 Task: Put "Image A" in Towards-the ultimate Rush action in Action Trailer
Action: Mouse pressed left at (158, 72)
Screenshot: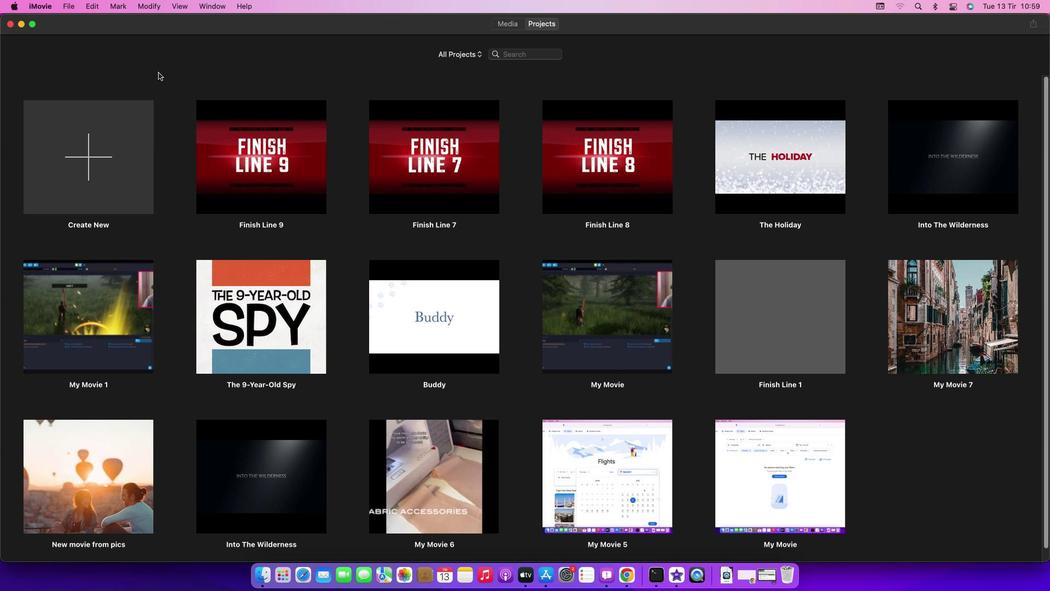 
Action: Mouse moved to (70, 8)
Screenshot: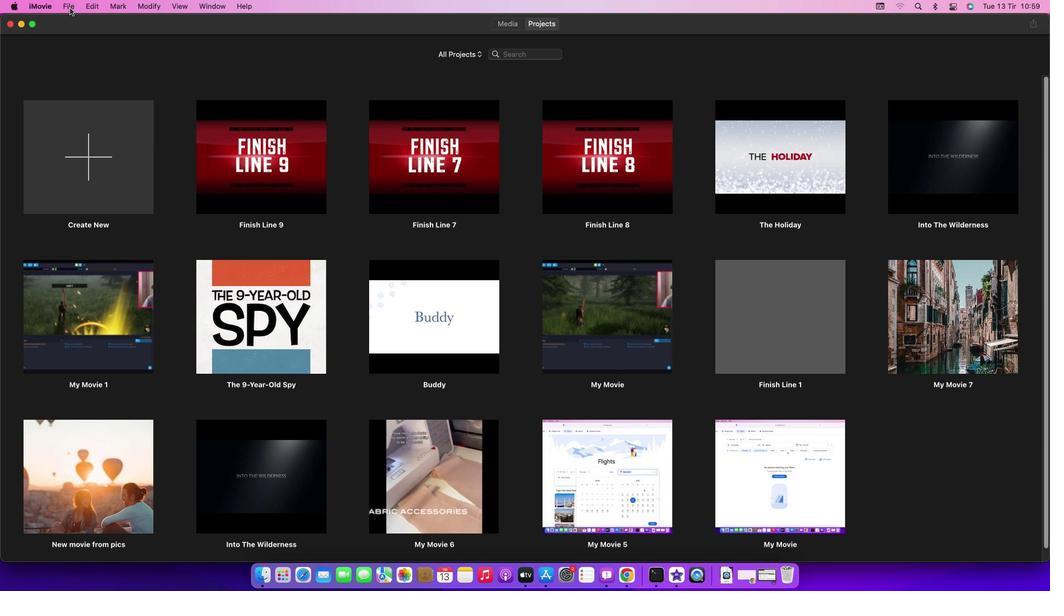 
Action: Mouse pressed left at (70, 8)
Screenshot: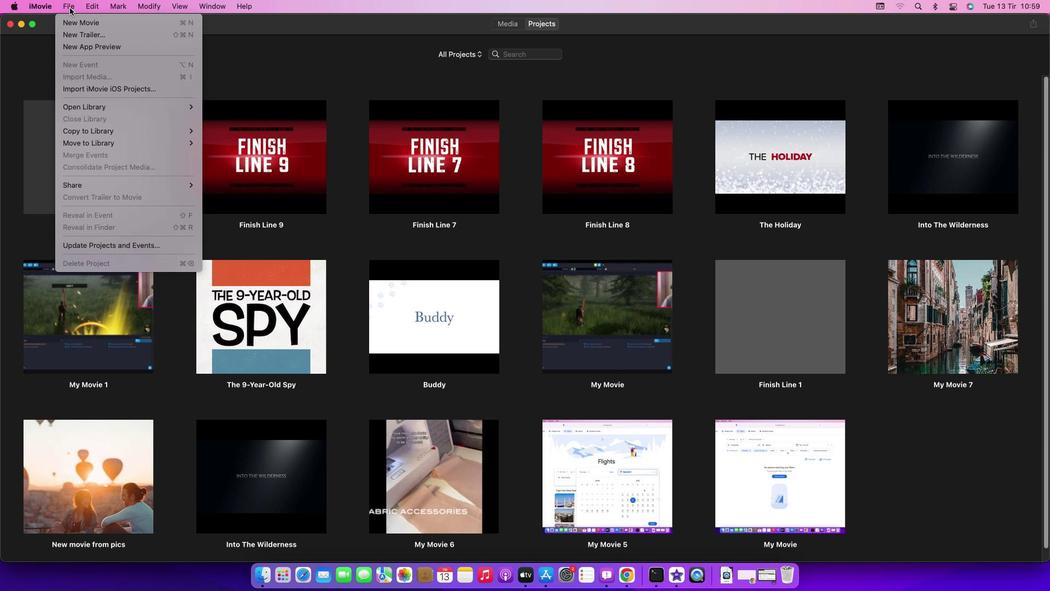 
Action: Mouse moved to (85, 32)
Screenshot: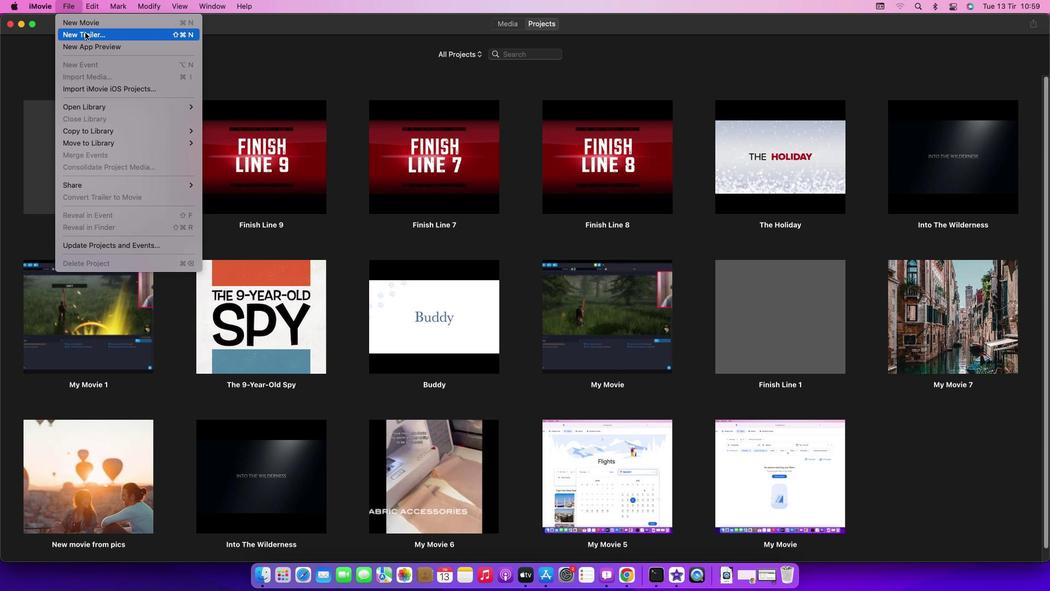 
Action: Mouse pressed left at (85, 32)
Screenshot: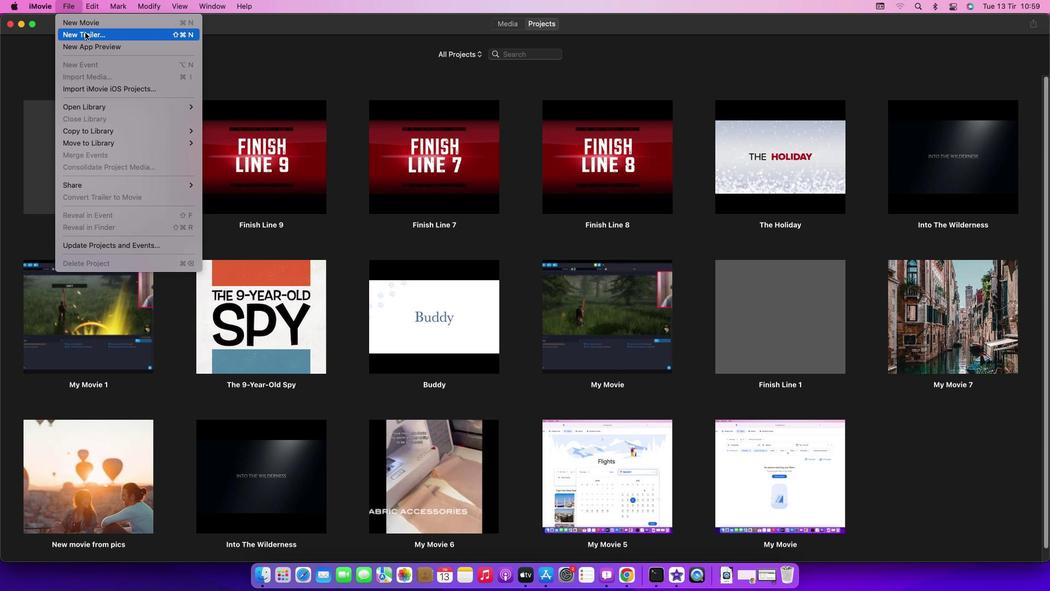 
Action: Mouse moved to (636, 311)
Screenshot: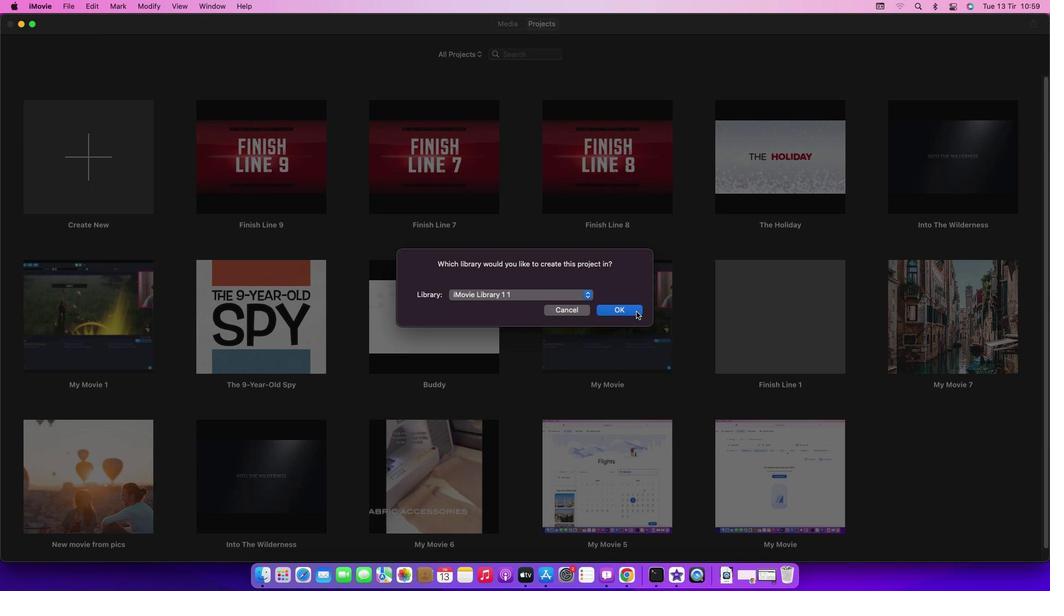 
Action: Mouse pressed left at (636, 311)
Screenshot: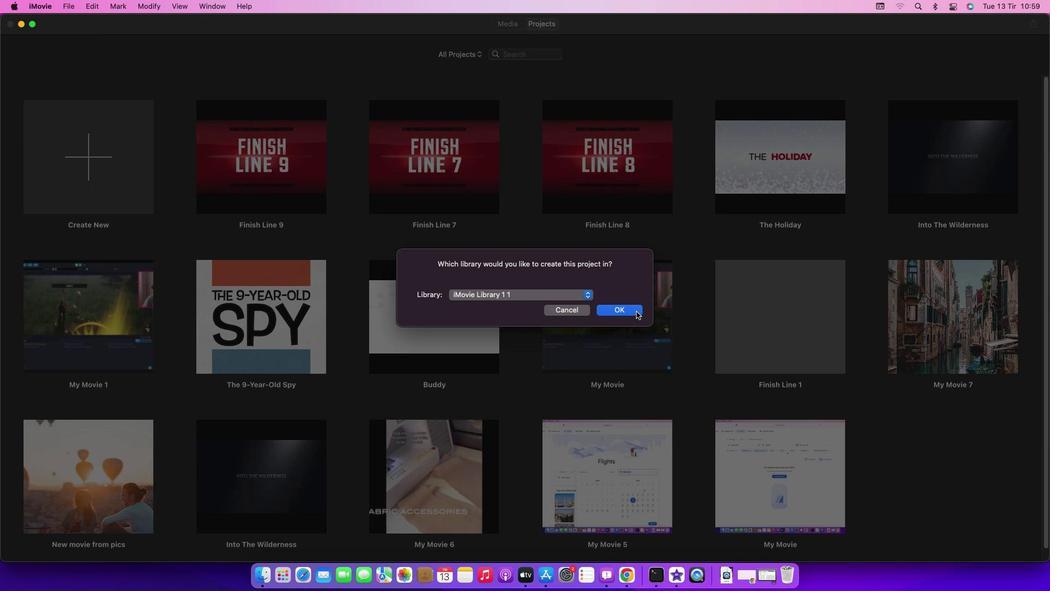 
Action: Mouse moved to (265, 185)
Screenshot: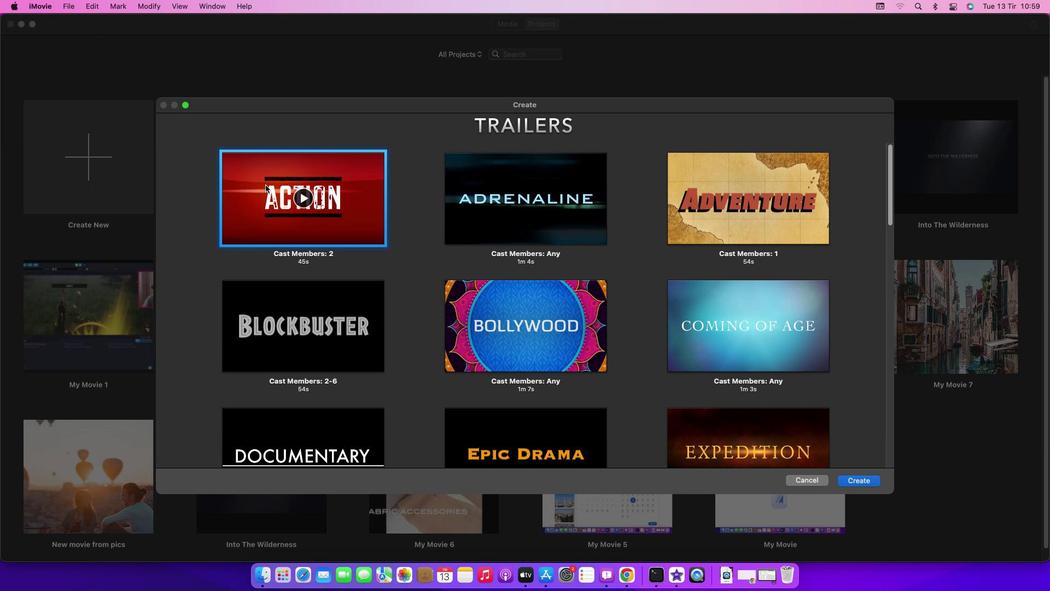 
Action: Mouse pressed left at (265, 185)
Screenshot: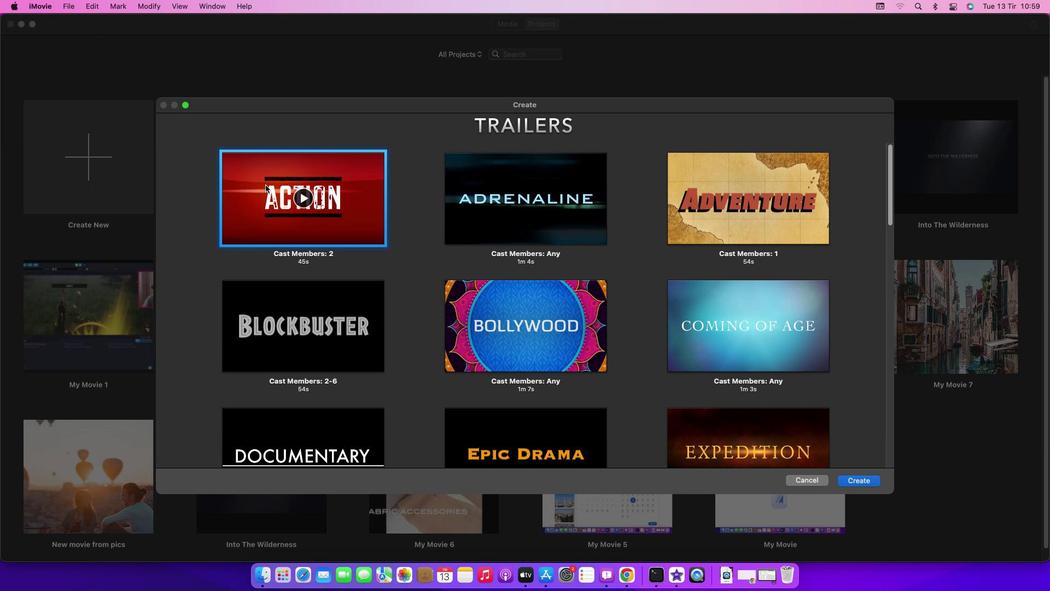 
Action: Mouse moved to (867, 478)
Screenshot: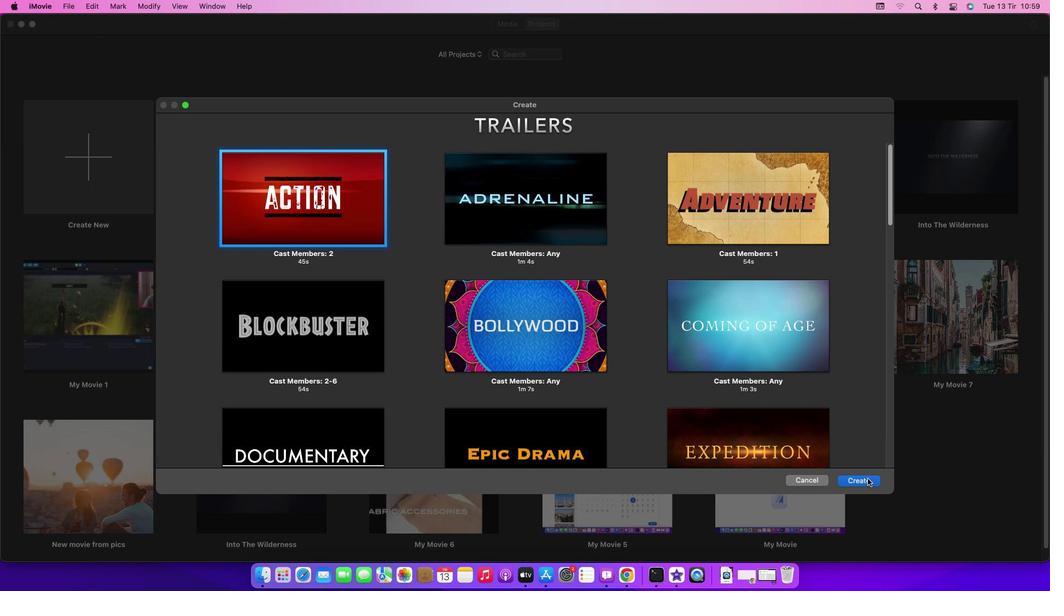 
Action: Mouse pressed left at (867, 478)
Screenshot: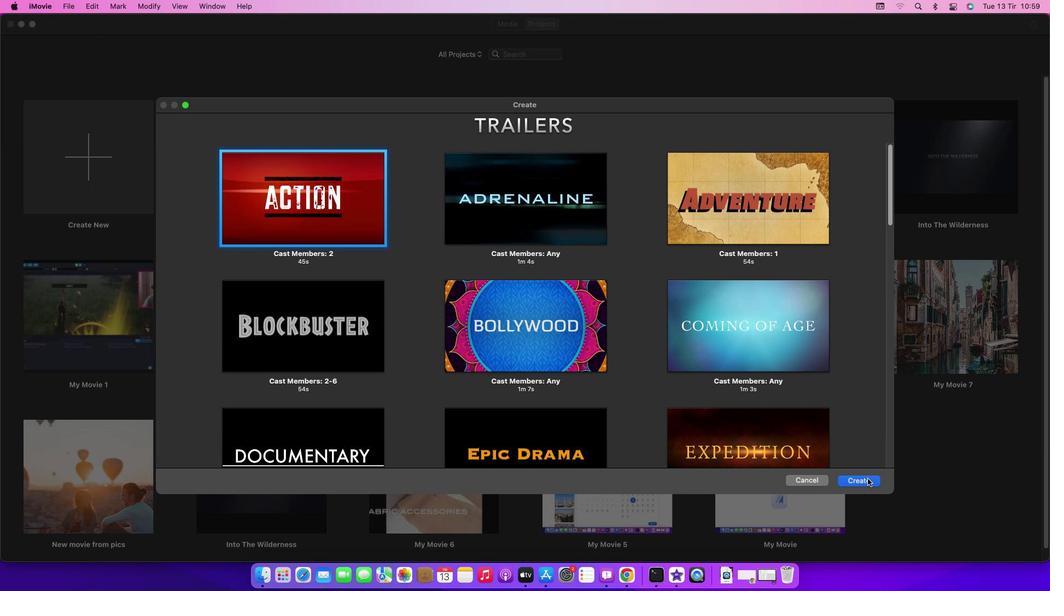 
Action: Mouse moved to (515, 327)
Screenshot: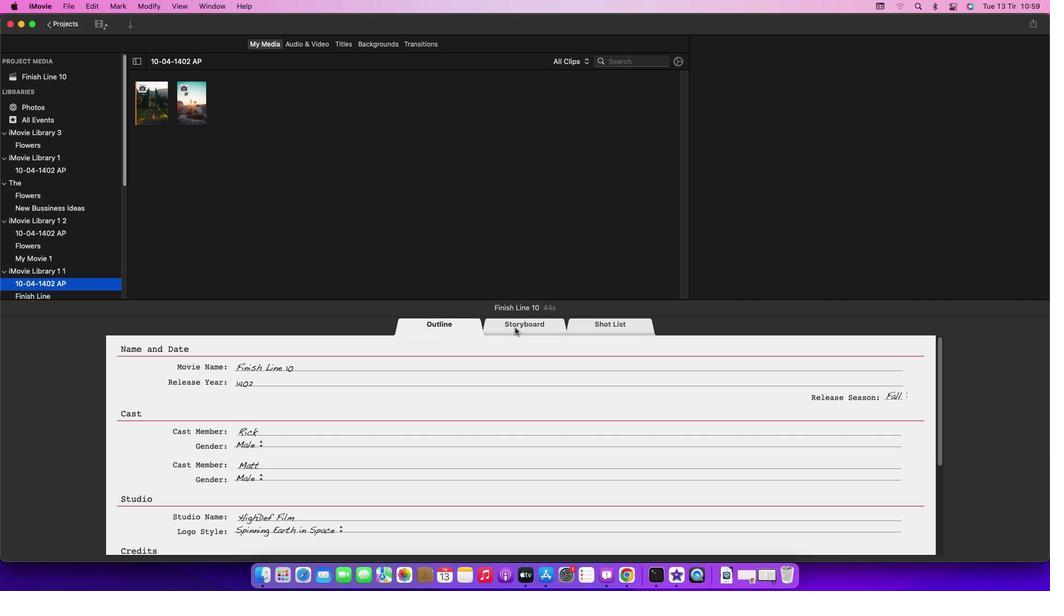 
Action: Mouse pressed left at (515, 327)
Screenshot: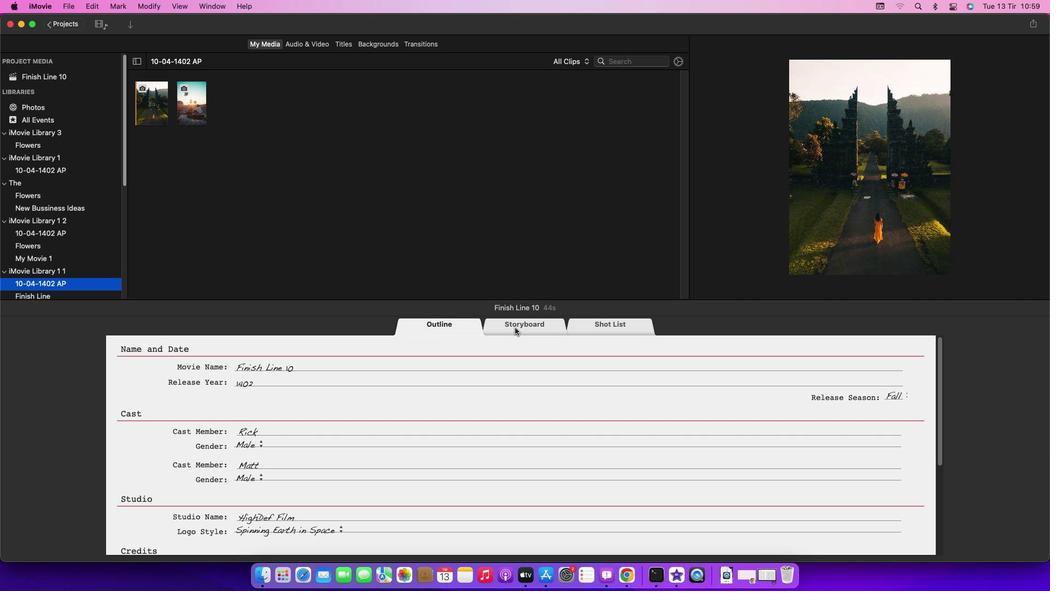 
Action: Mouse moved to (345, 442)
Screenshot: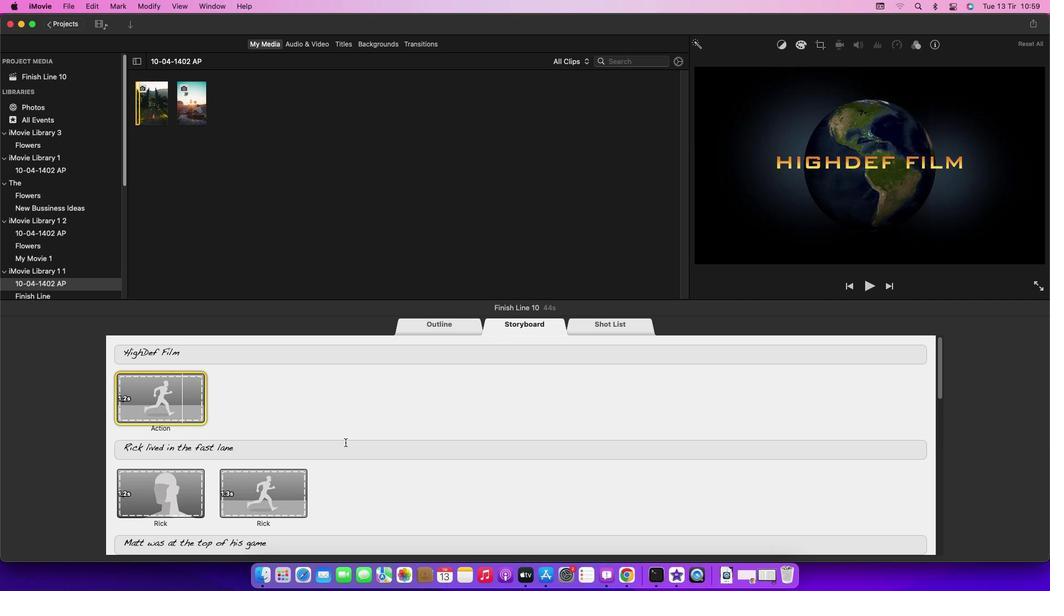 
Action: Mouse scrolled (345, 442) with delta (0, 0)
Screenshot: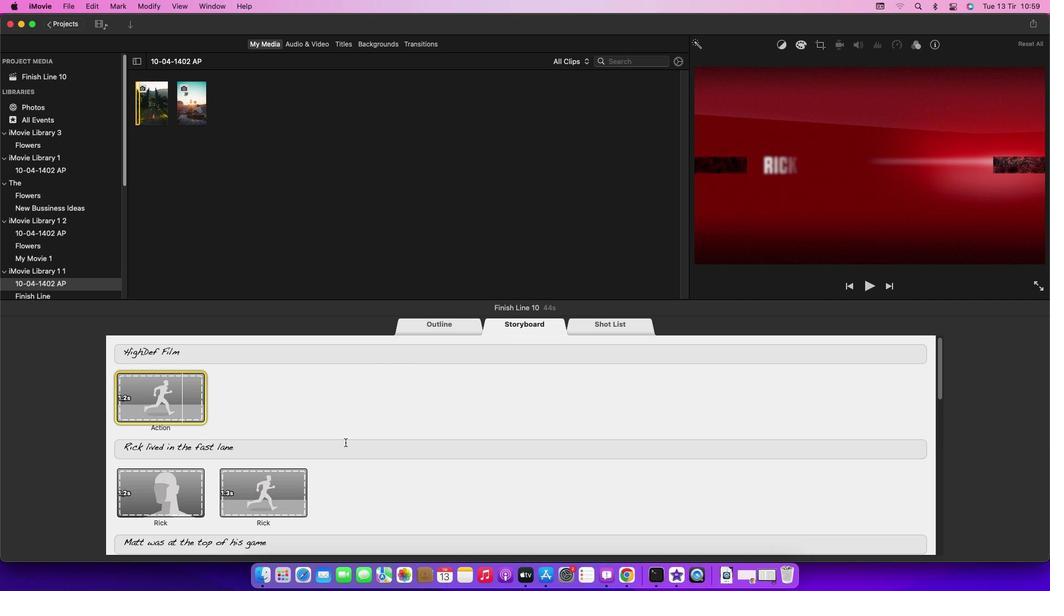 
Action: Mouse scrolled (345, 442) with delta (0, 0)
Screenshot: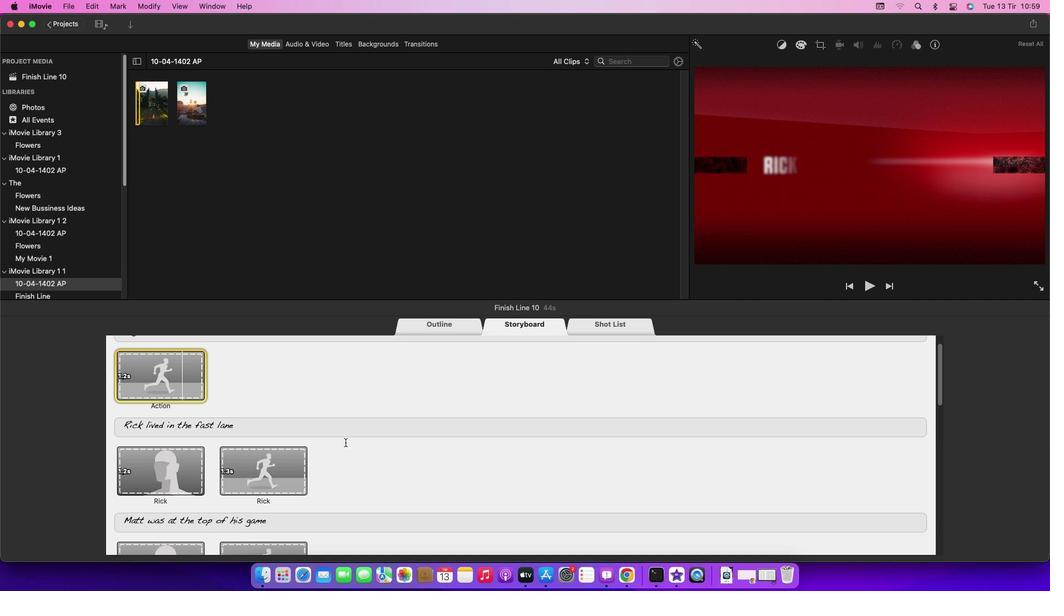 
Action: Mouse scrolled (345, 442) with delta (0, -1)
Screenshot: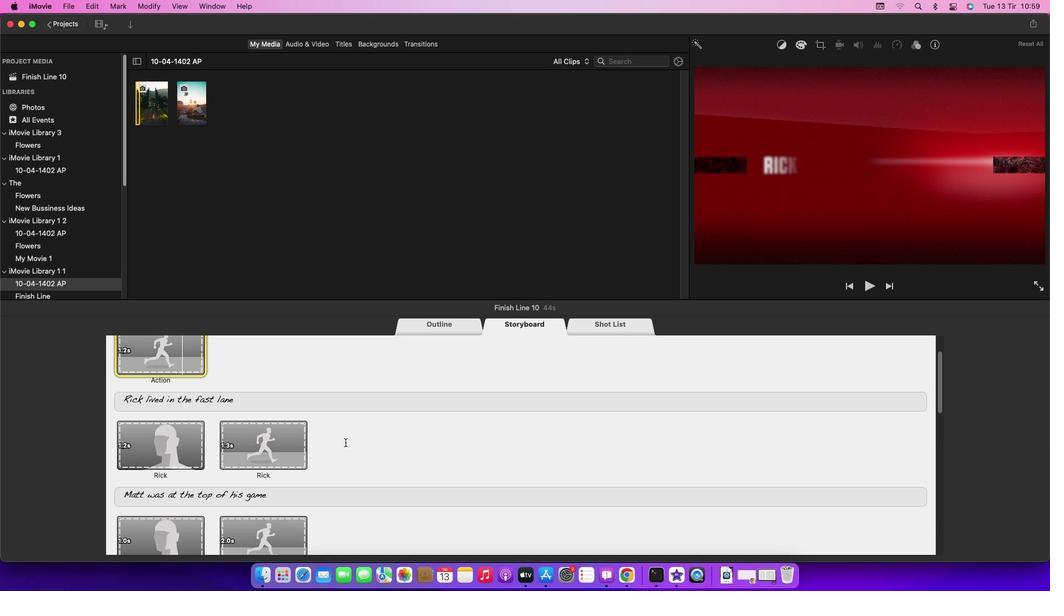 
Action: Mouse scrolled (345, 442) with delta (0, -2)
Screenshot: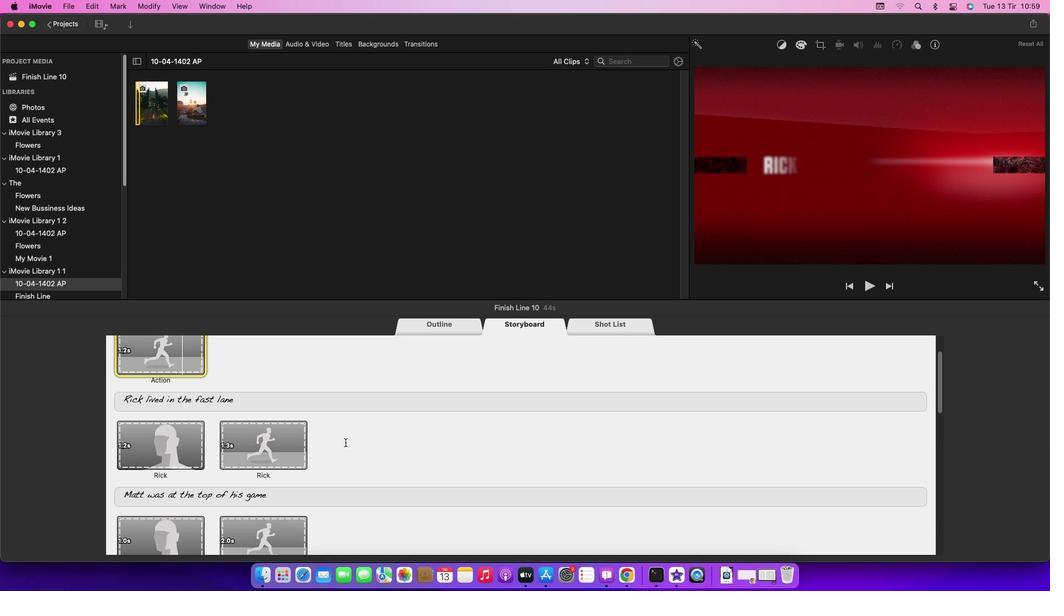 
Action: Mouse scrolled (345, 442) with delta (0, -2)
Screenshot: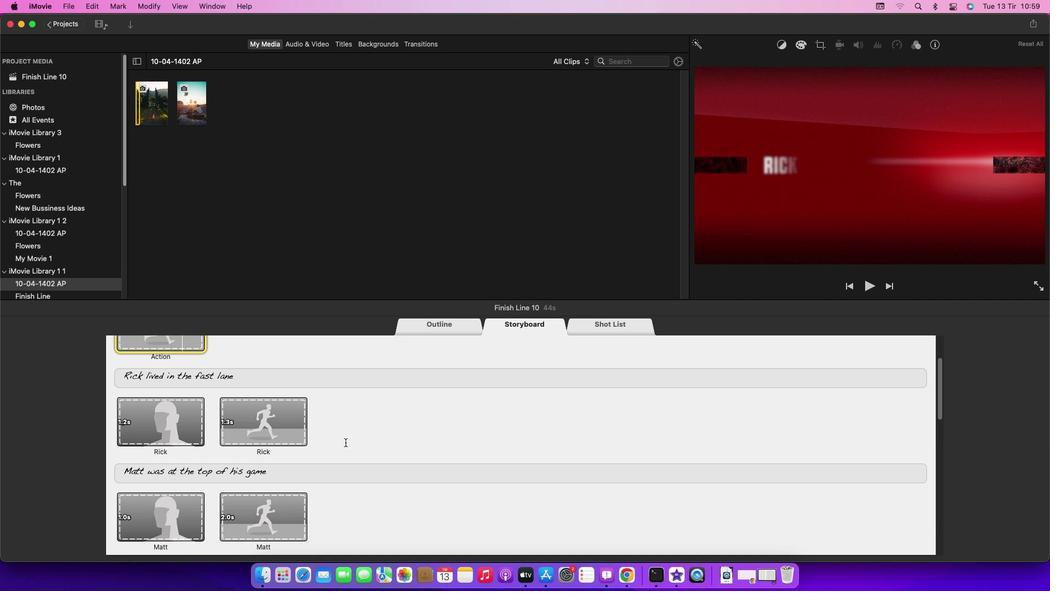 
Action: Mouse scrolled (345, 442) with delta (0, 0)
Screenshot: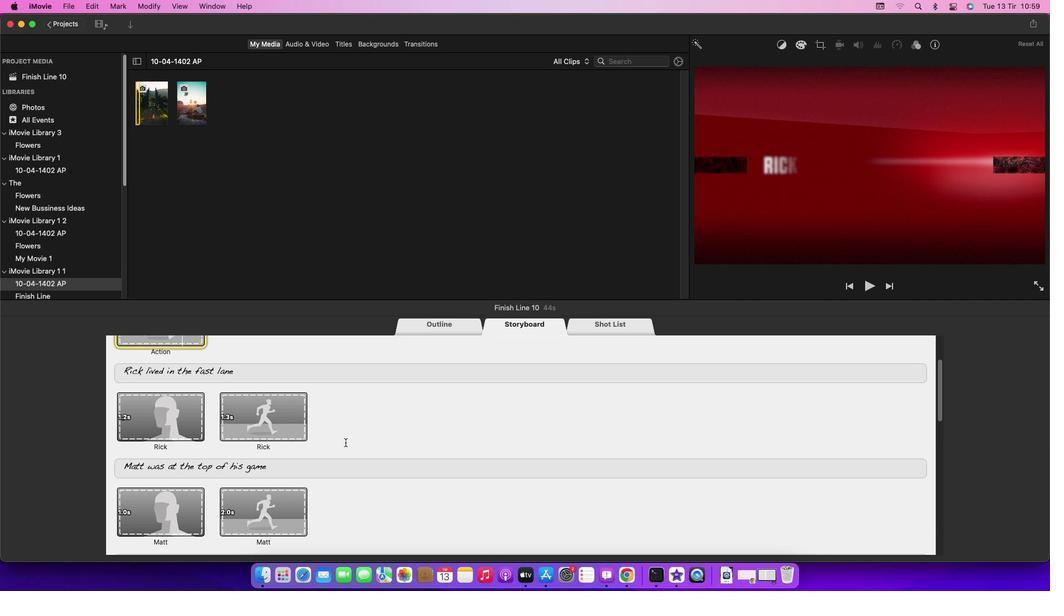 
Action: Mouse scrolled (345, 442) with delta (0, 0)
Screenshot: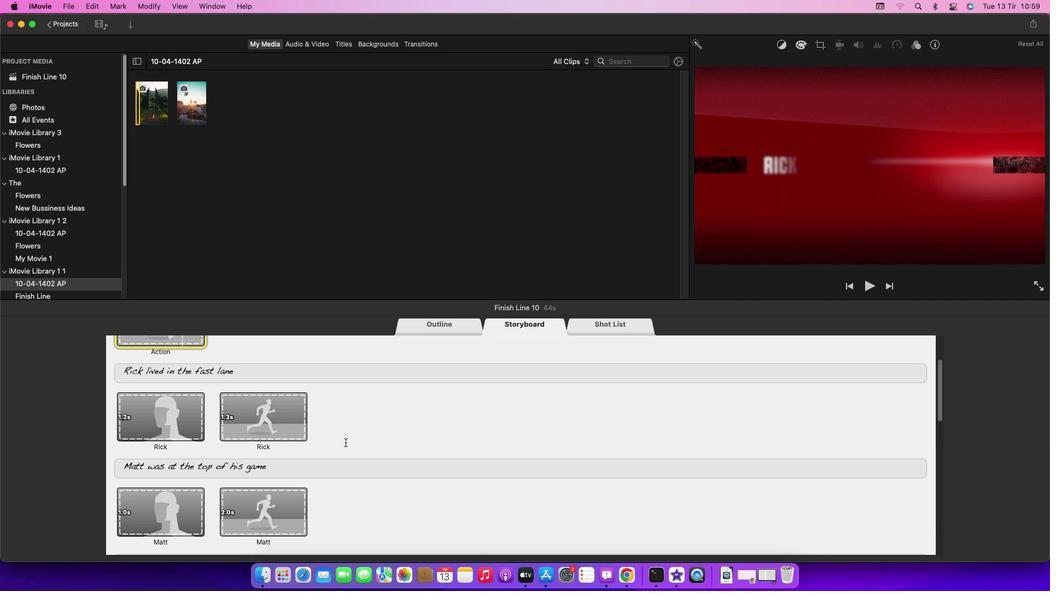 
Action: Mouse scrolled (345, 442) with delta (0, -1)
Screenshot: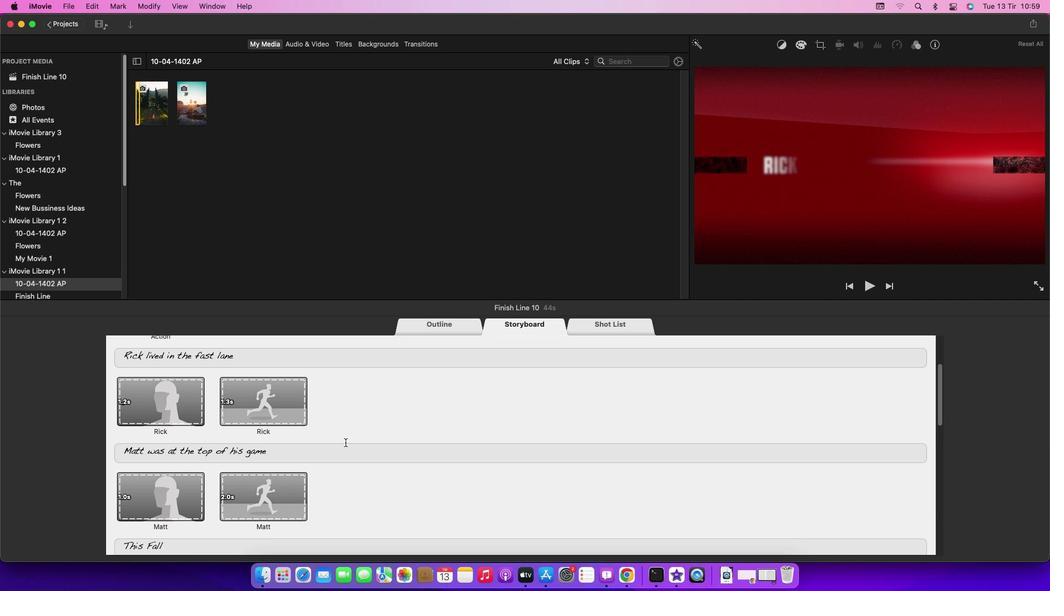 
Action: Mouse scrolled (345, 442) with delta (0, -2)
Screenshot: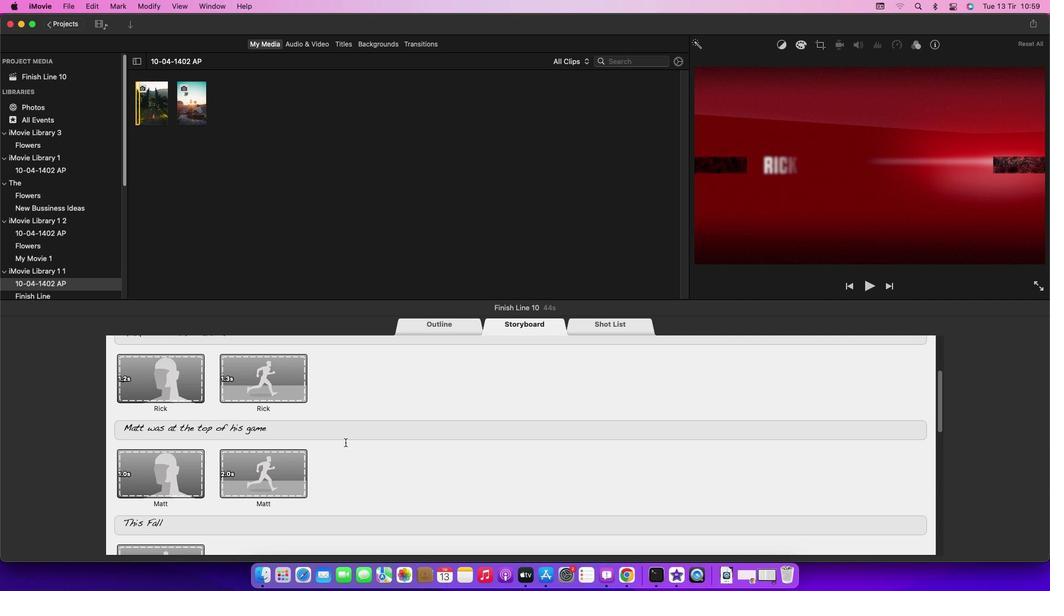 
Action: Mouse scrolled (345, 442) with delta (0, 0)
Screenshot: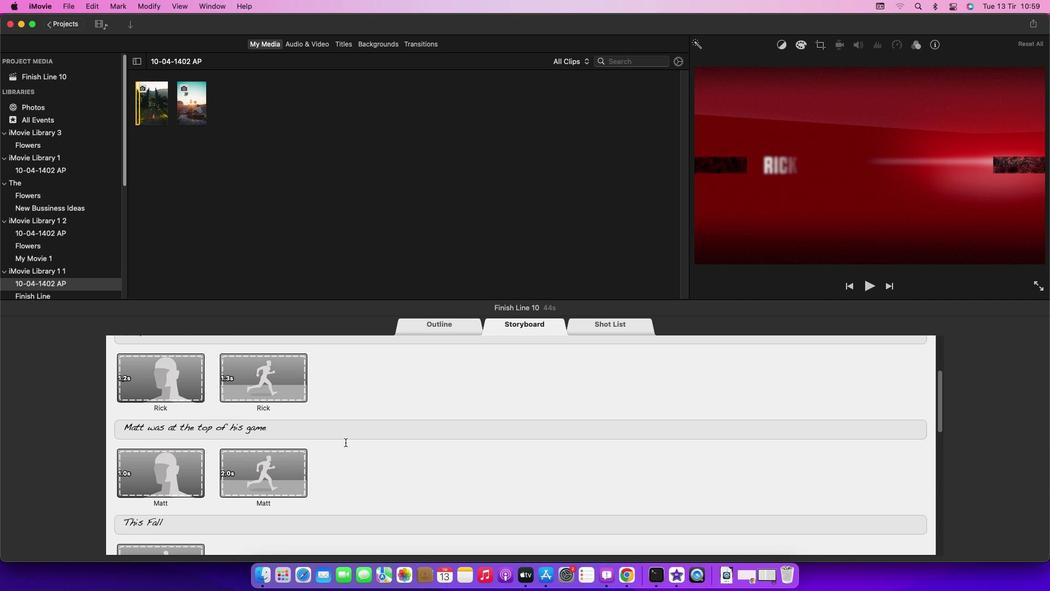 
Action: Mouse scrolled (345, 442) with delta (0, 0)
Screenshot: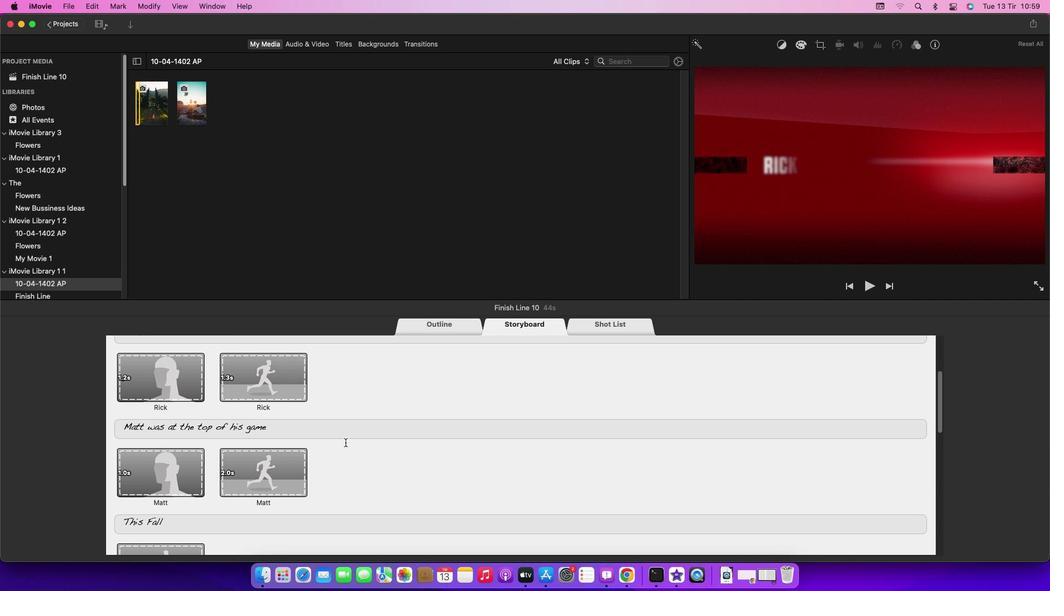 
Action: Mouse scrolled (345, 442) with delta (0, 0)
Screenshot: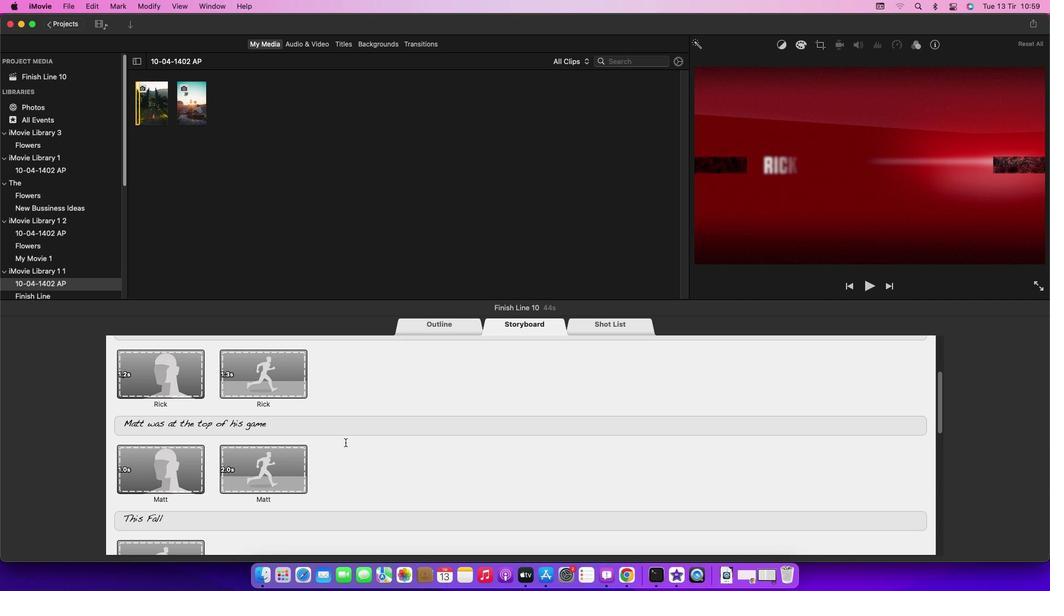 
Action: Mouse scrolled (345, 442) with delta (0, 0)
Screenshot: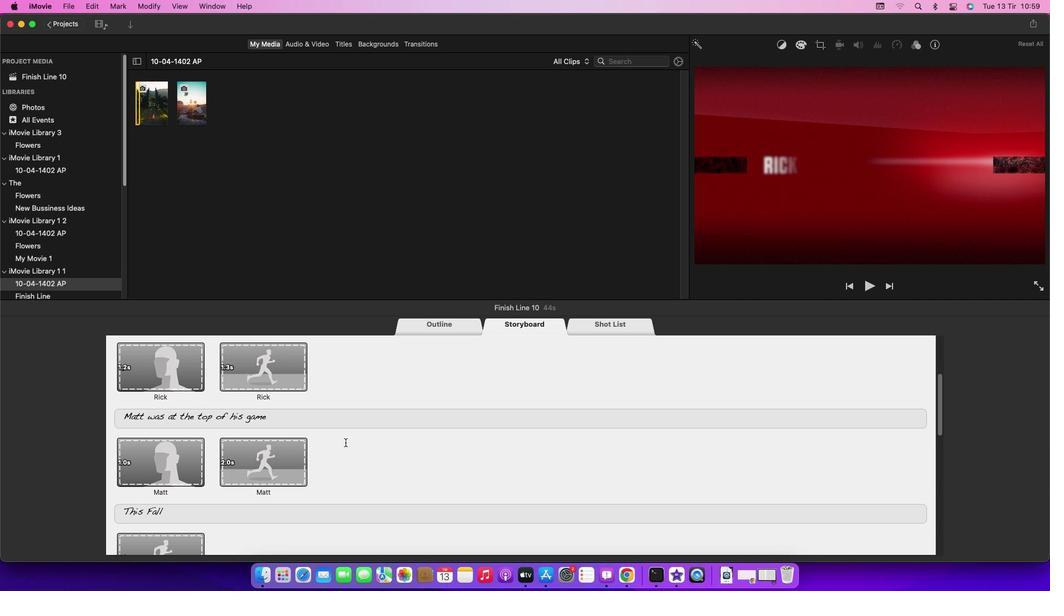 
Action: Mouse scrolled (345, 442) with delta (0, -1)
Screenshot: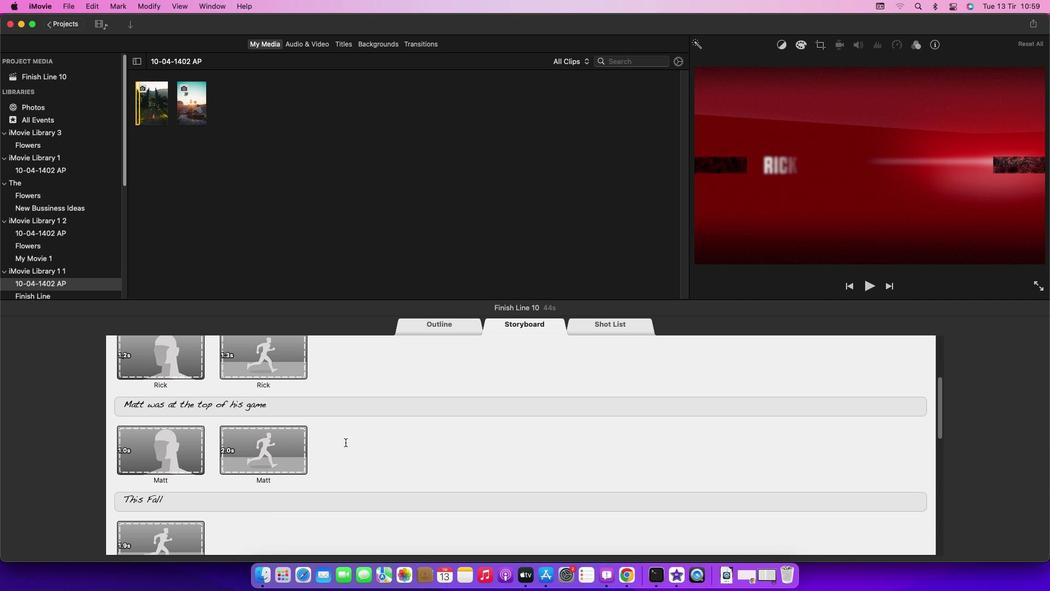 
Action: Mouse scrolled (345, 442) with delta (0, 0)
Screenshot: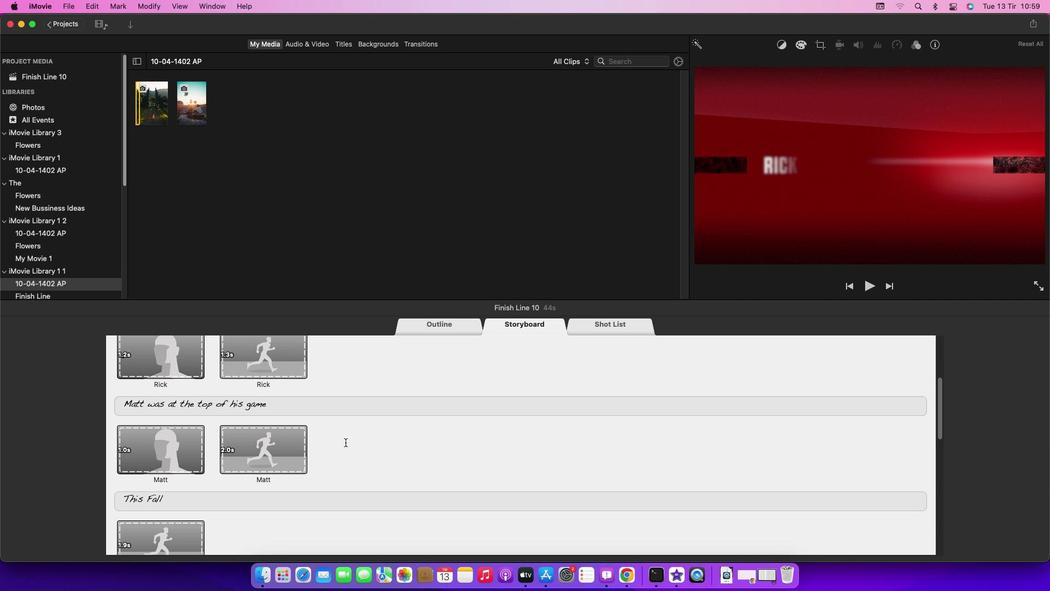 
Action: Mouse scrolled (345, 442) with delta (0, 0)
Screenshot: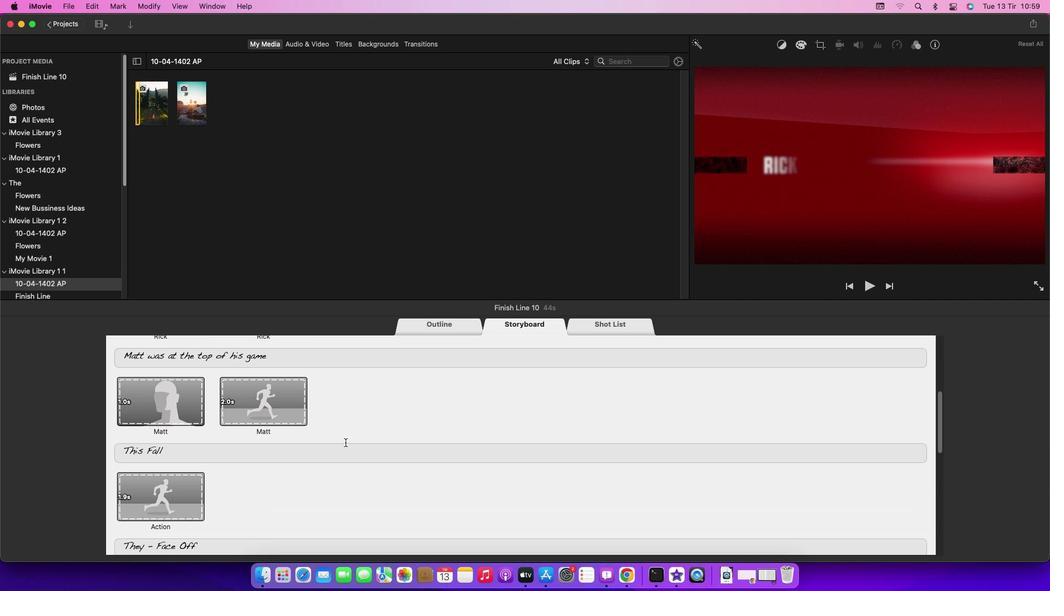 
Action: Mouse scrolled (345, 442) with delta (0, -1)
Screenshot: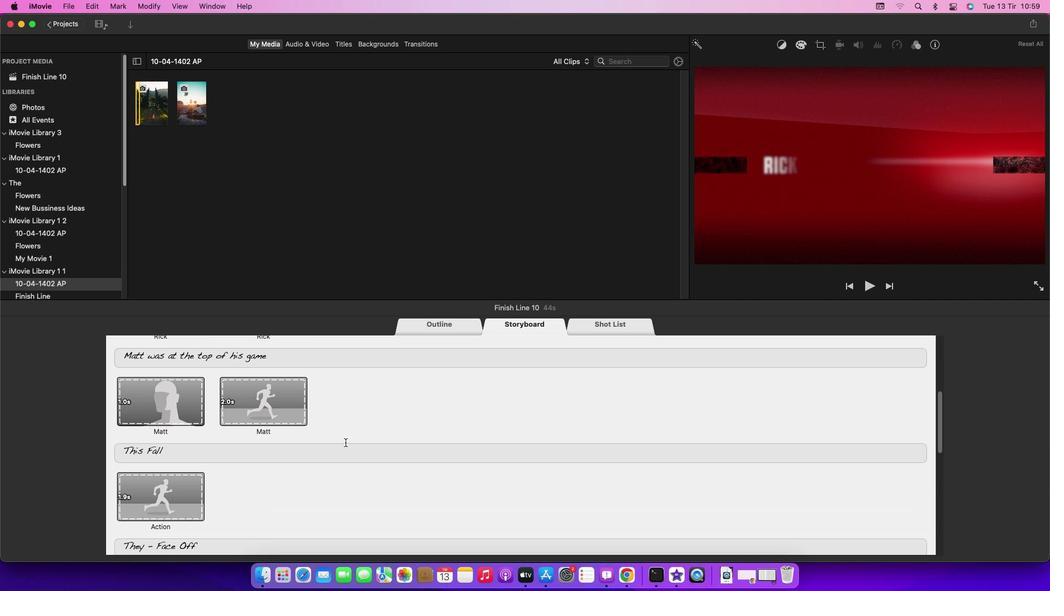 
Action: Mouse scrolled (345, 442) with delta (0, -2)
Screenshot: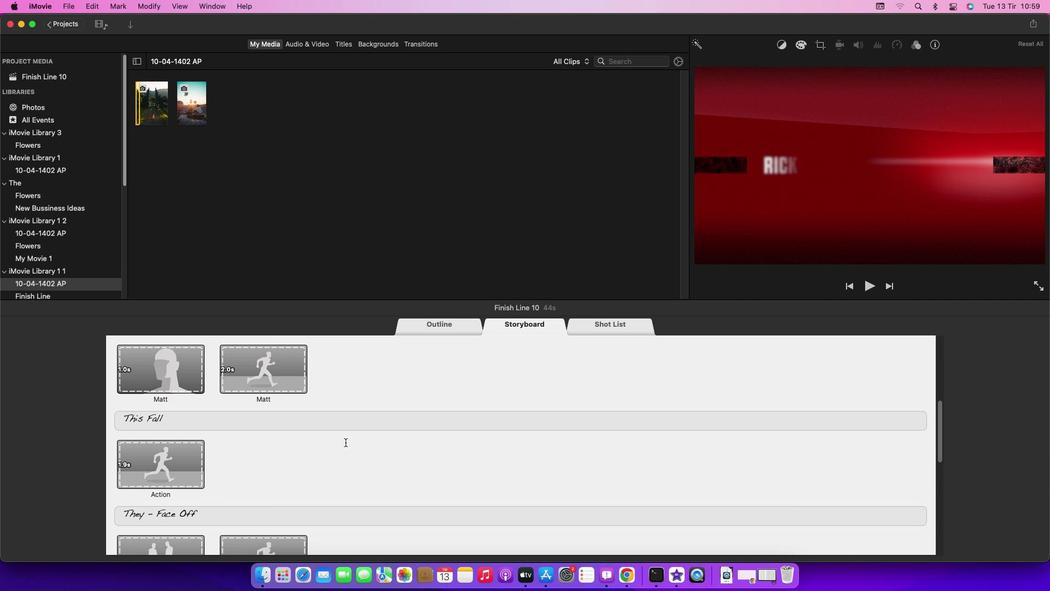 
Action: Mouse scrolled (345, 442) with delta (0, -2)
Screenshot: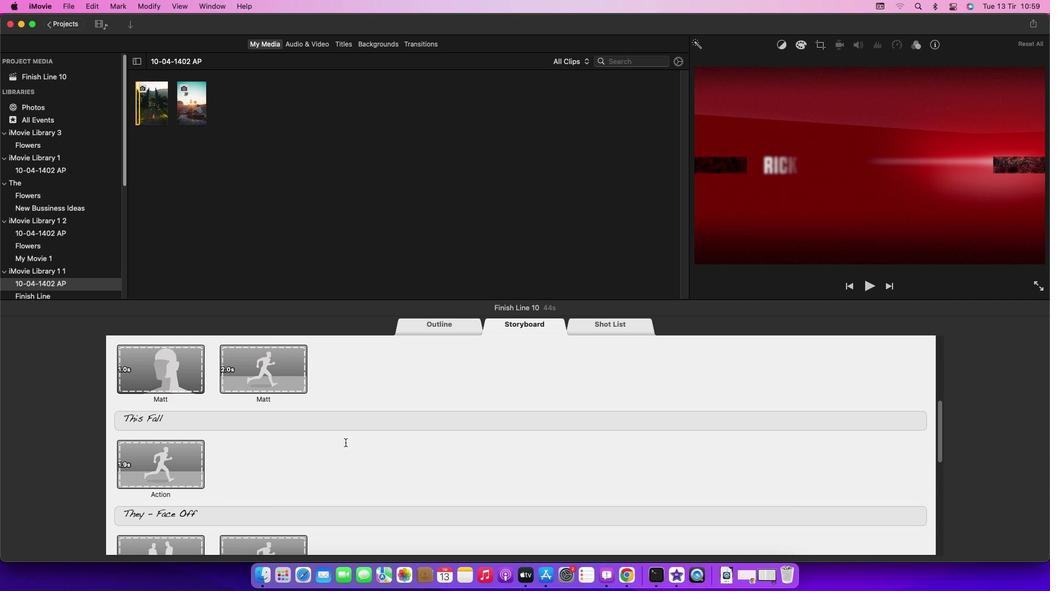 
Action: Mouse scrolled (345, 442) with delta (0, 0)
Screenshot: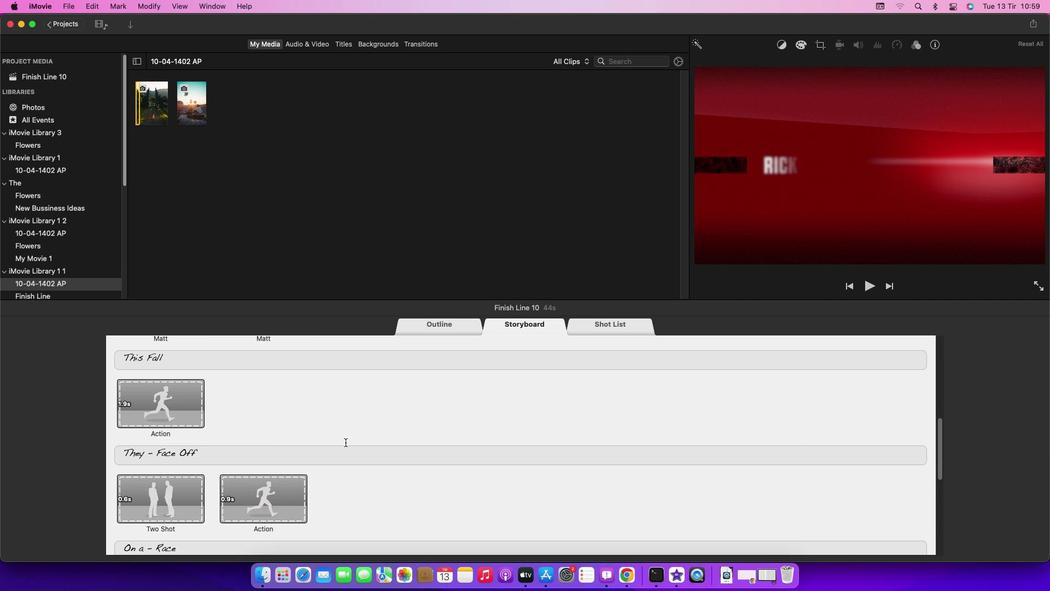 
Action: Mouse scrolled (345, 442) with delta (0, 0)
Screenshot: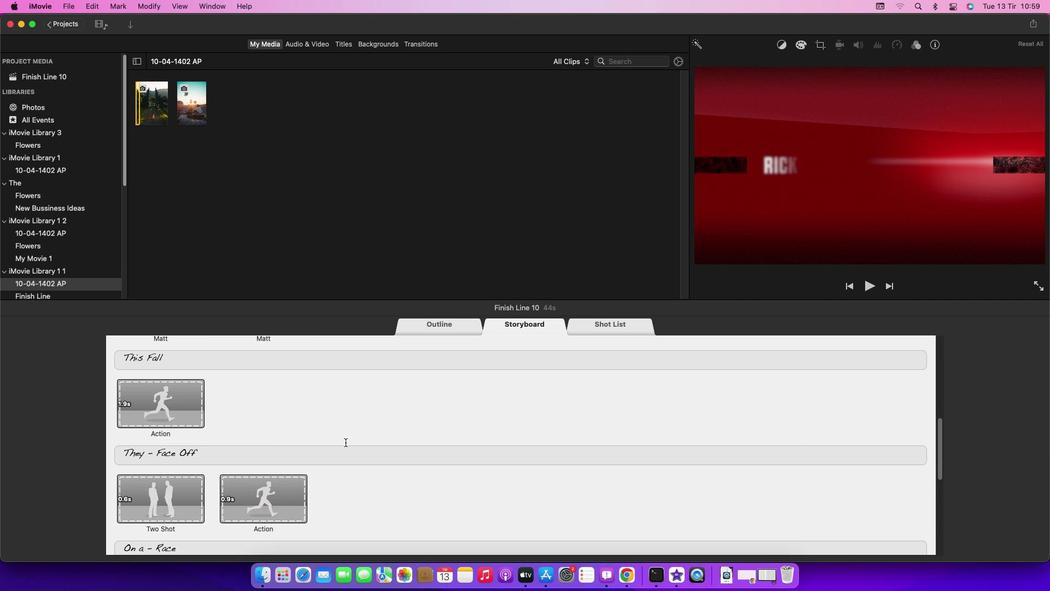 
Action: Mouse scrolled (345, 442) with delta (0, -2)
Screenshot: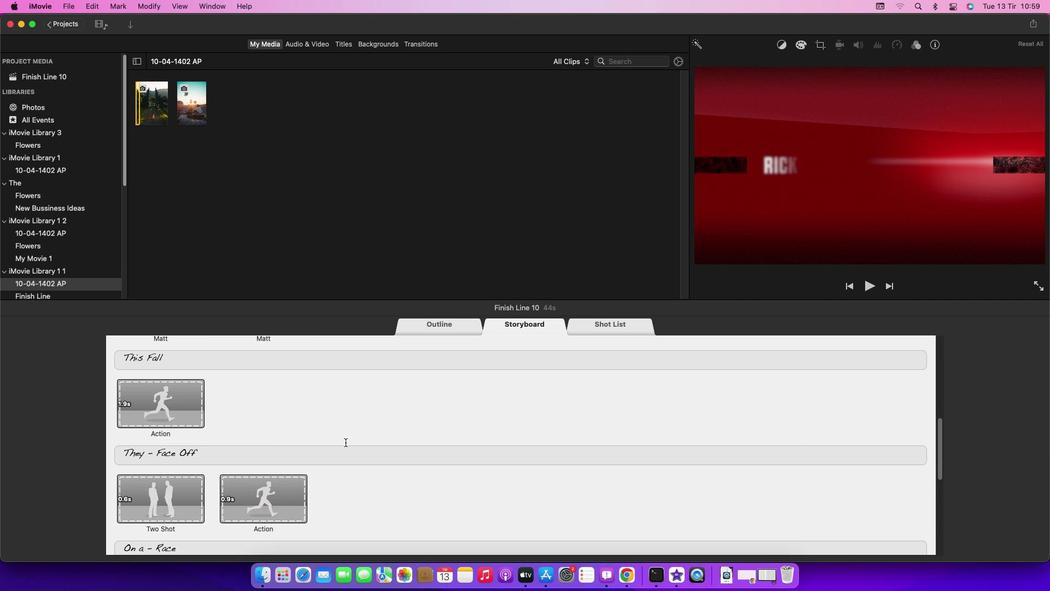 
Action: Mouse scrolled (345, 442) with delta (0, -2)
Screenshot: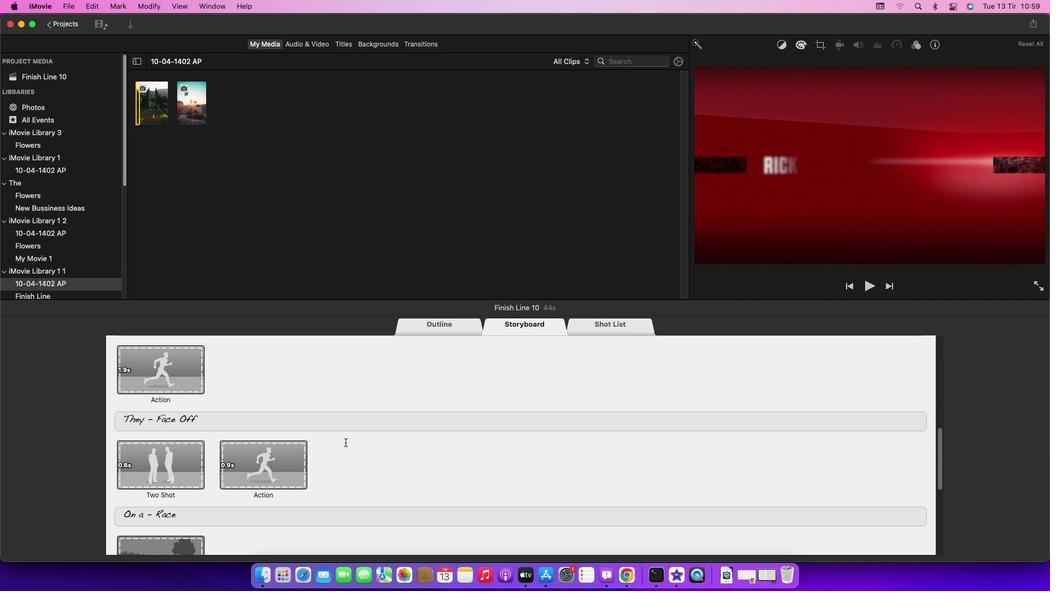 
Action: Mouse scrolled (345, 442) with delta (0, -3)
Screenshot: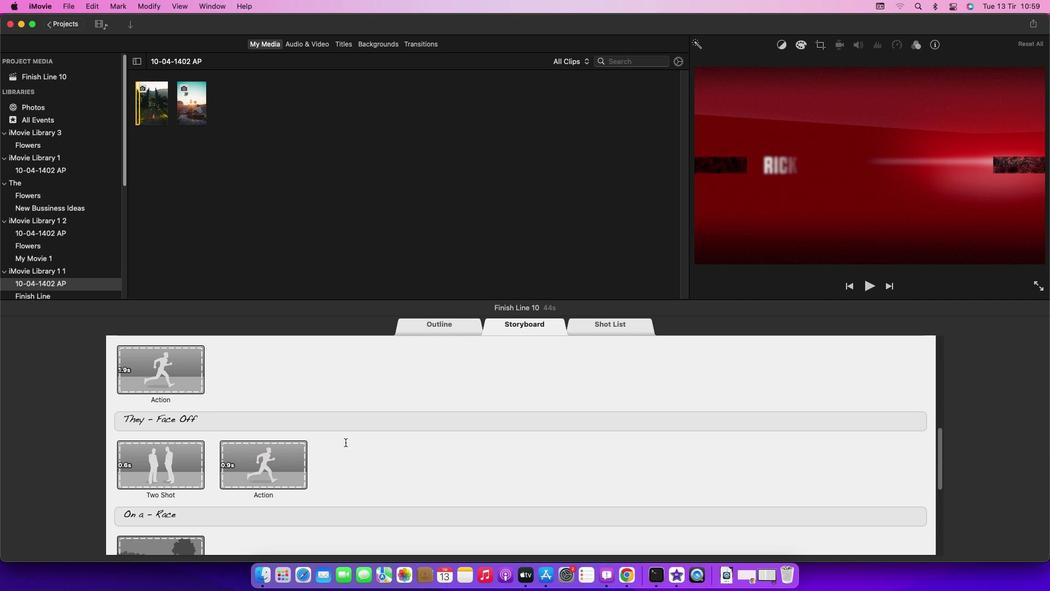 
Action: Mouse scrolled (345, 442) with delta (0, 0)
Screenshot: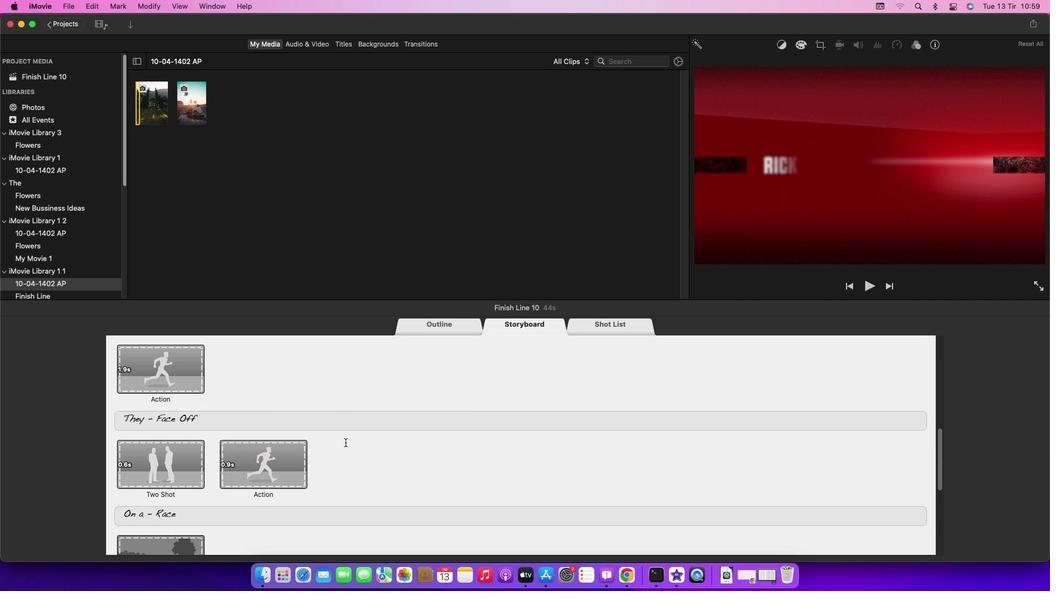 
Action: Mouse scrolled (345, 442) with delta (0, 0)
Screenshot: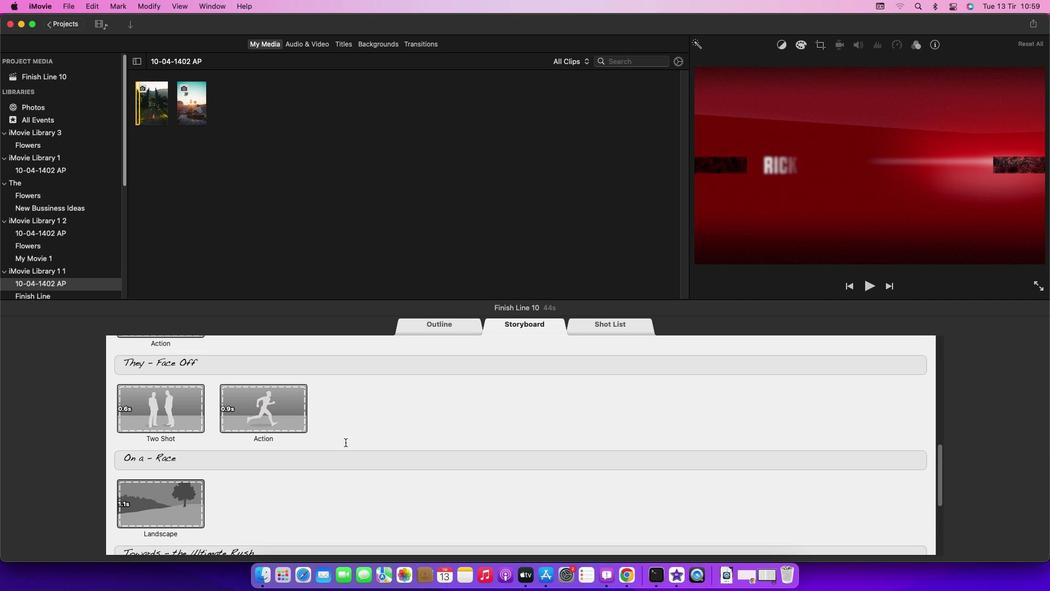 
Action: Mouse scrolled (345, 442) with delta (0, -1)
Screenshot: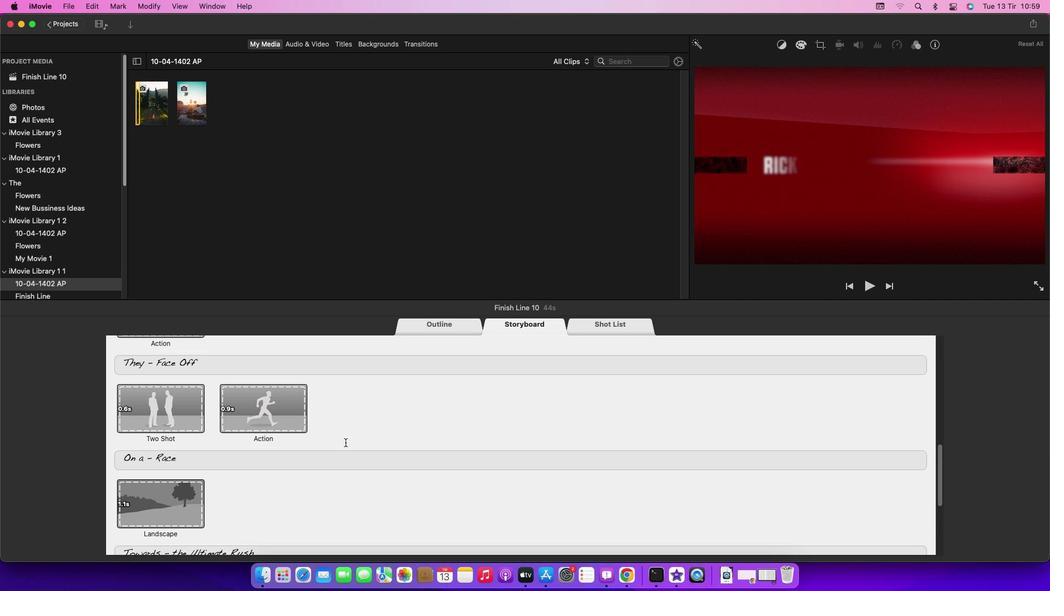 
Action: Mouse scrolled (345, 442) with delta (0, -2)
Screenshot: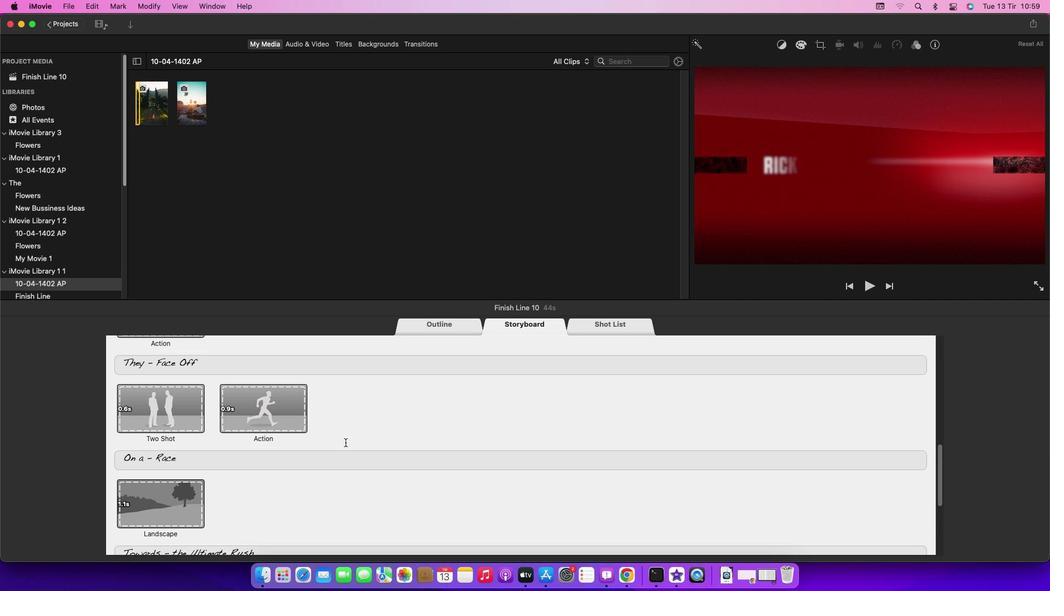 
Action: Mouse scrolled (345, 442) with delta (0, -3)
Screenshot: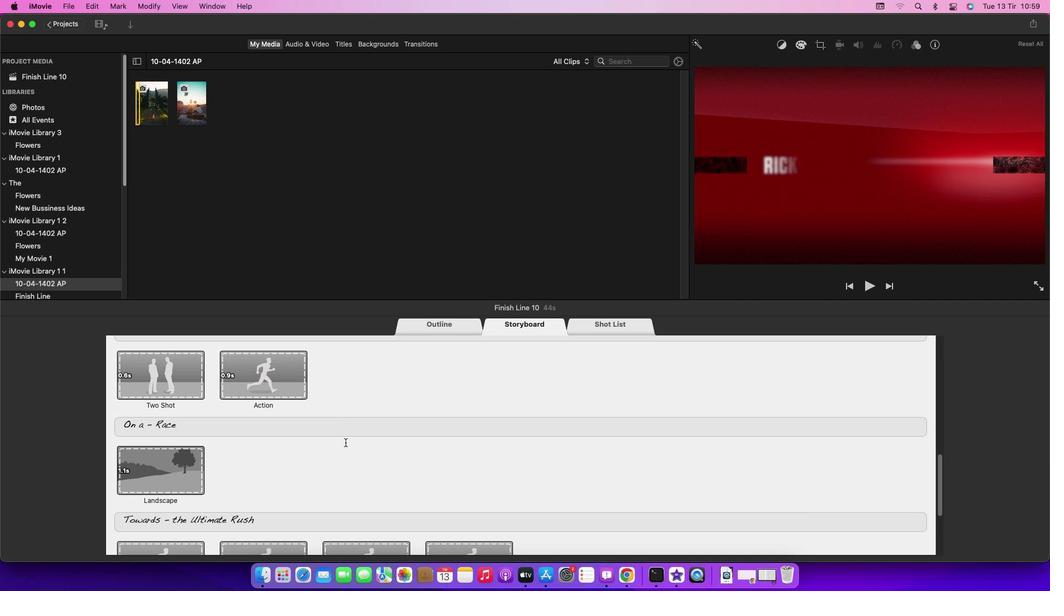 
Action: Mouse scrolled (345, 442) with delta (0, 0)
Screenshot: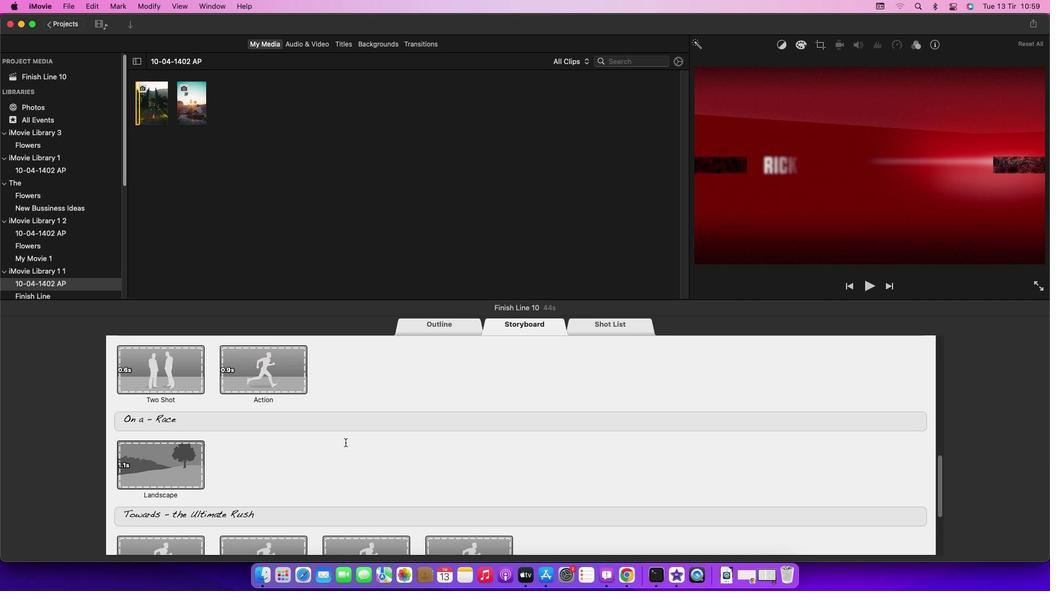 
Action: Mouse scrolled (345, 442) with delta (0, 0)
Screenshot: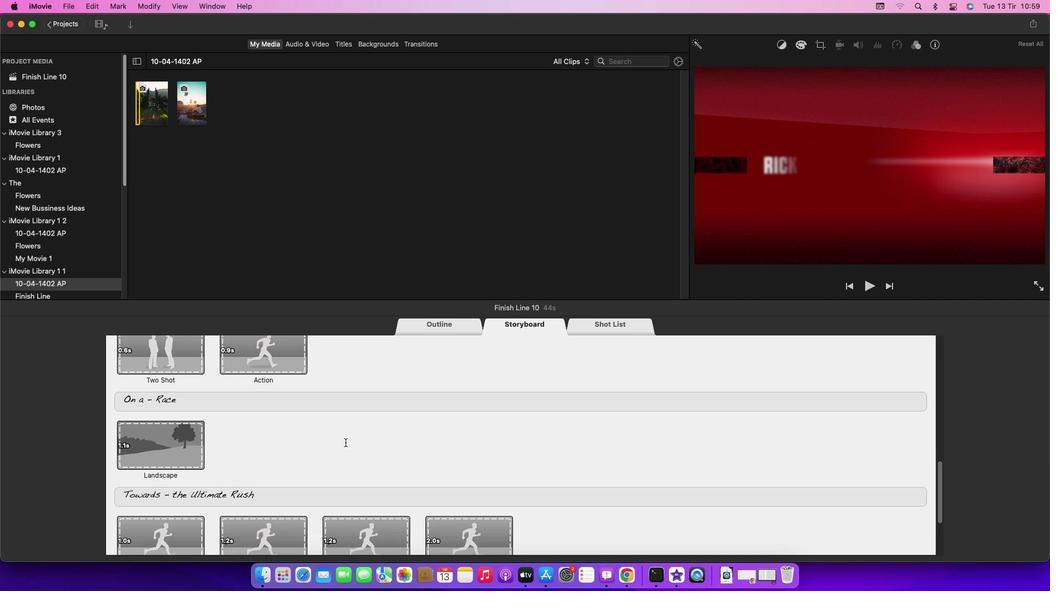 
Action: Mouse scrolled (345, 442) with delta (0, -1)
Screenshot: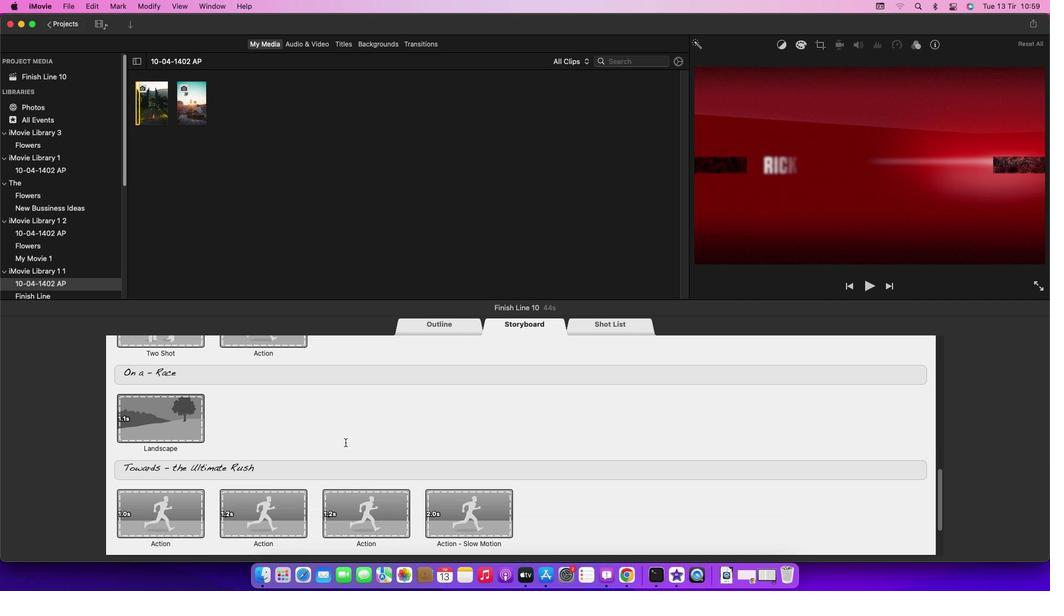 
Action: Mouse scrolled (345, 442) with delta (0, -2)
Screenshot: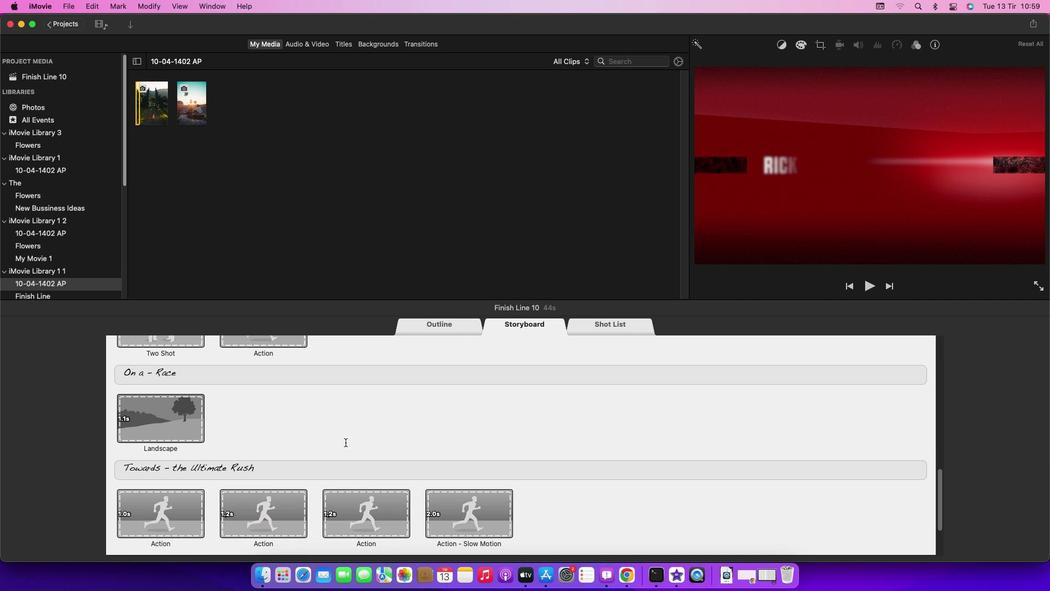 
Action: Mouse scrolled (345, 442) with delta (0, 0)
Screenshot: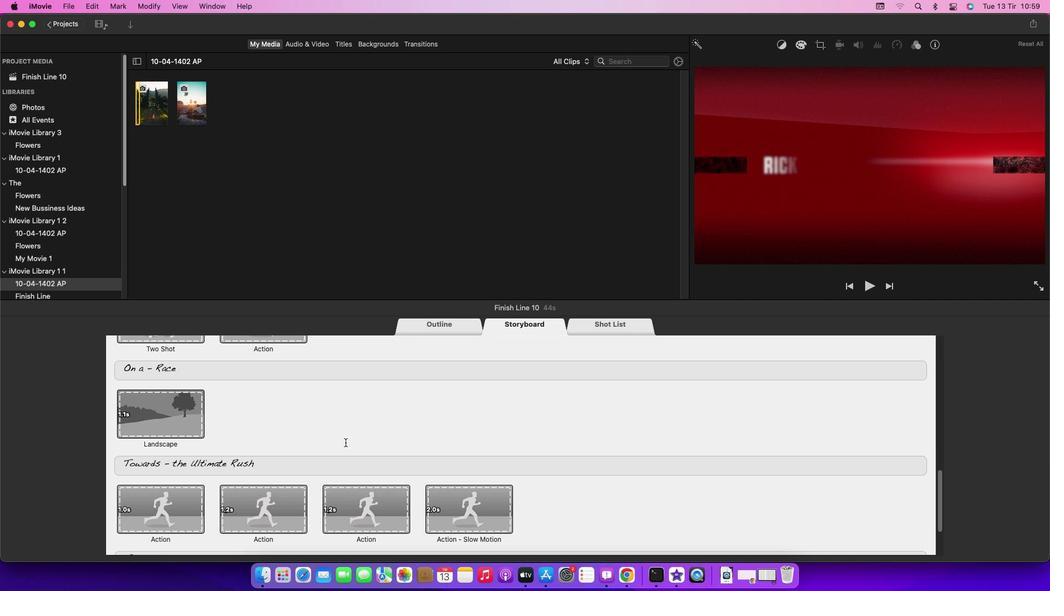 
Action: Mouse scrolled (345, 442) with delta (0, 0)
Screenshot: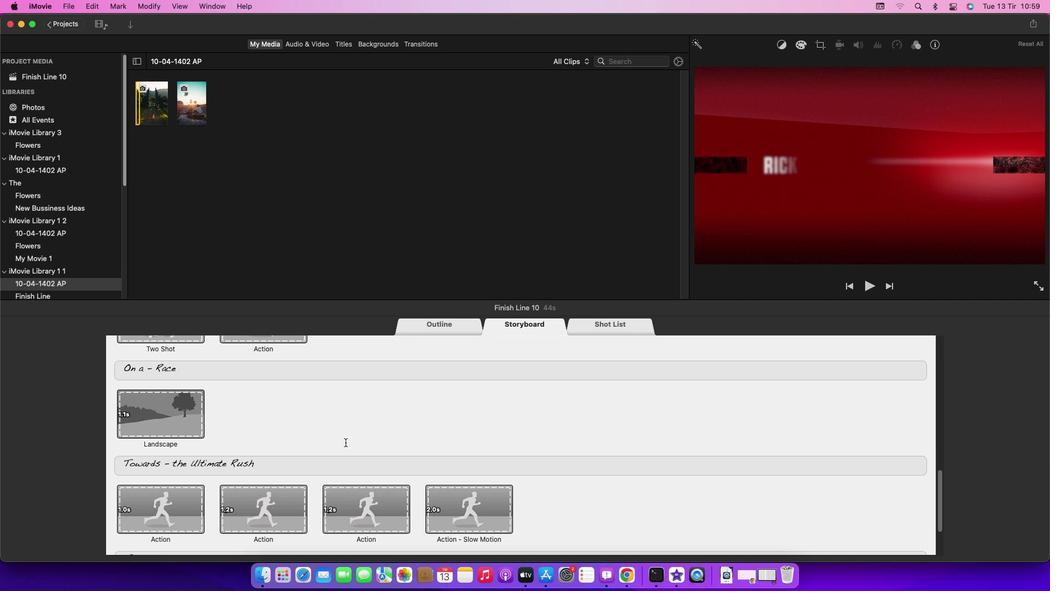 
Action: Mouse scrolled (345, 442) with delta (0, -1)
Screenshot: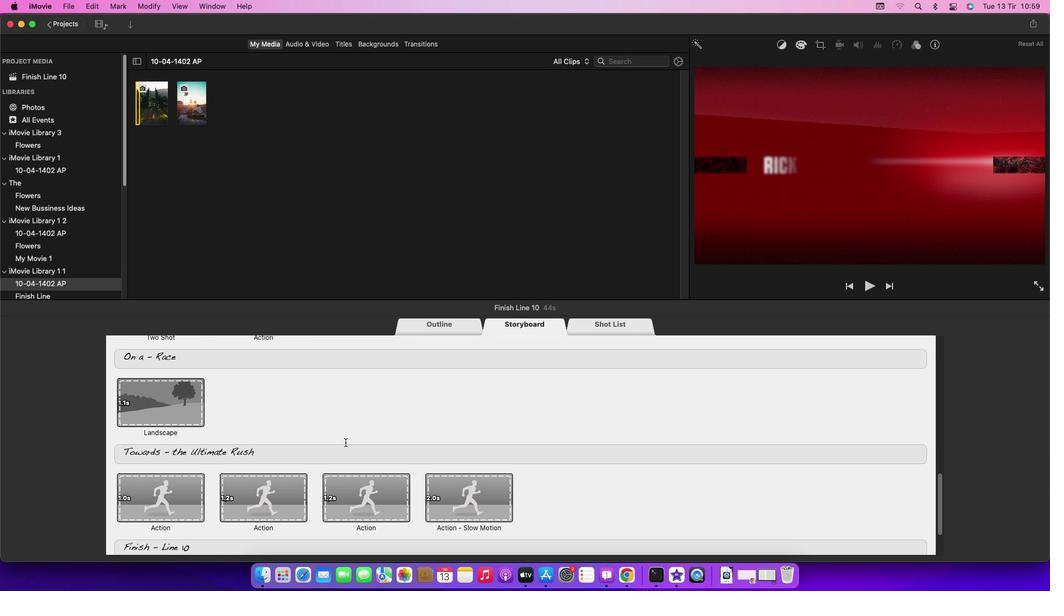 
Action: Mouse scrolled (345, 442) with delta (0, -1)
Screenshot: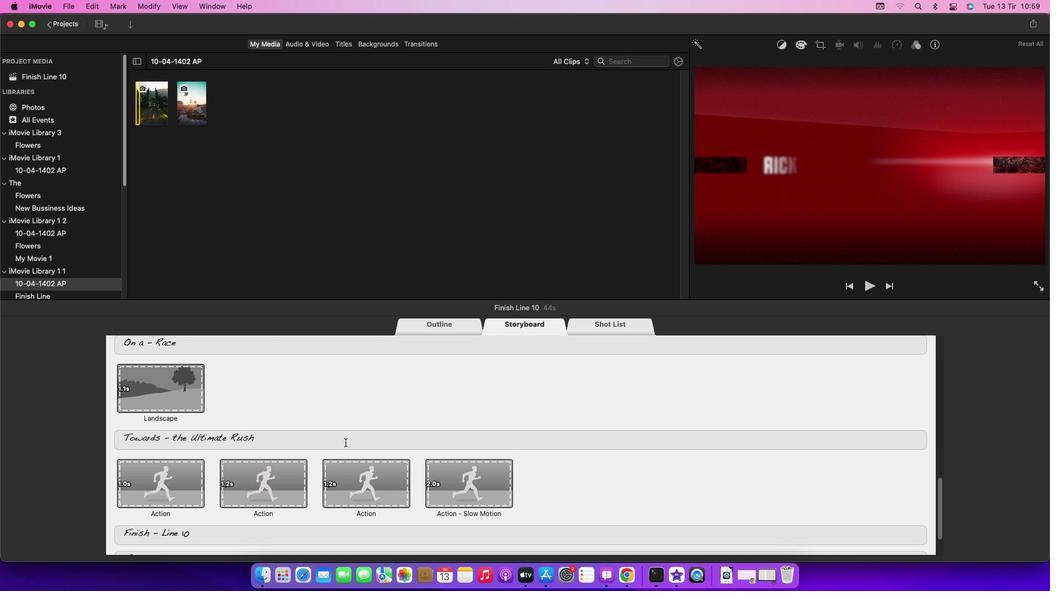 
Action: Mouse moved to (168, 470)
Screenshot: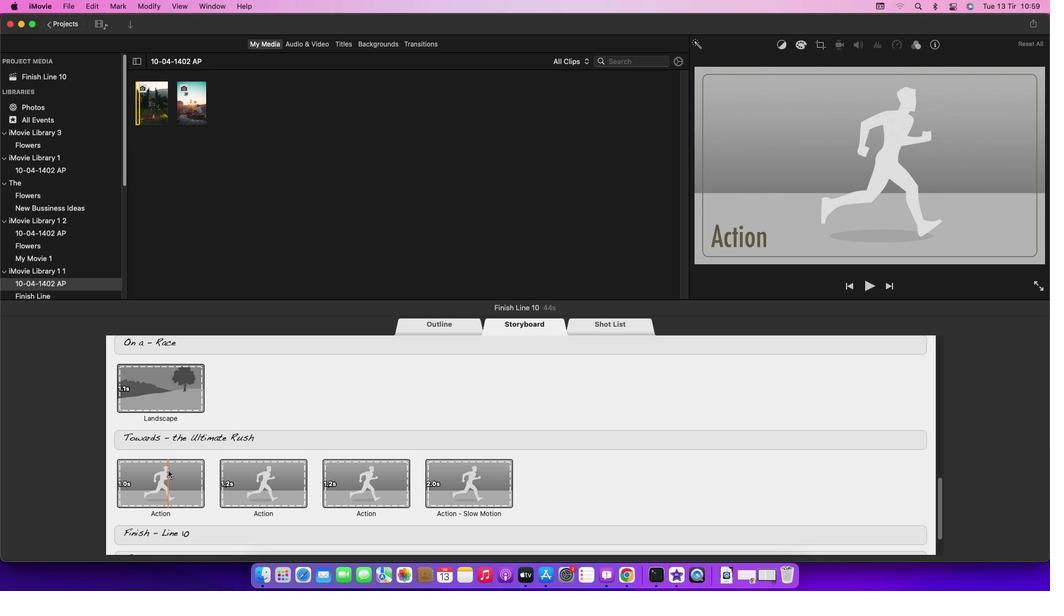 
Action: Mouse pressed left at (168, 470)
Screenshot: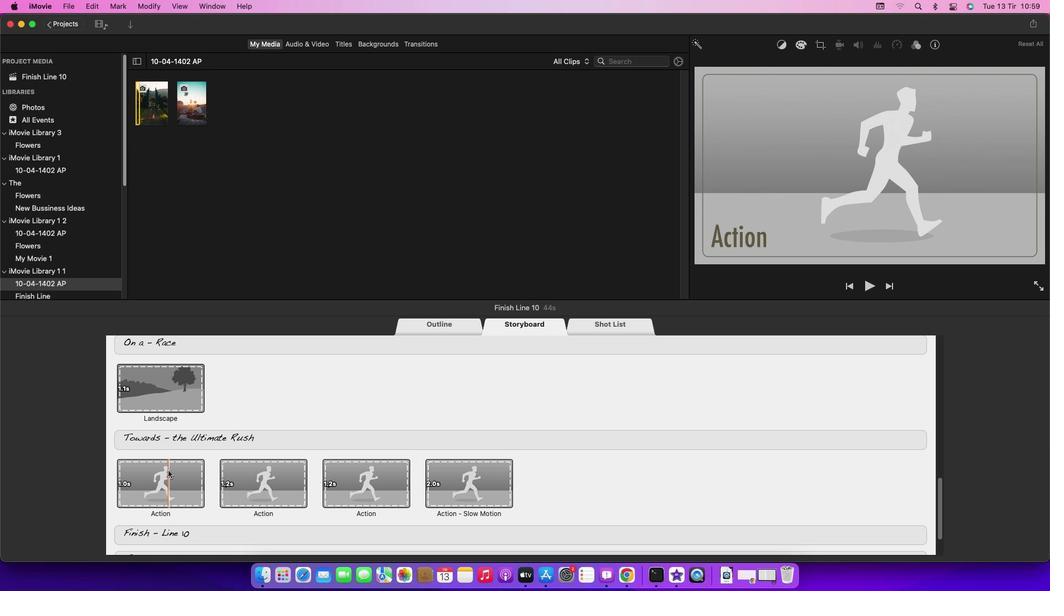 
Action: Mouse moved to (194, 122)
Screenshot: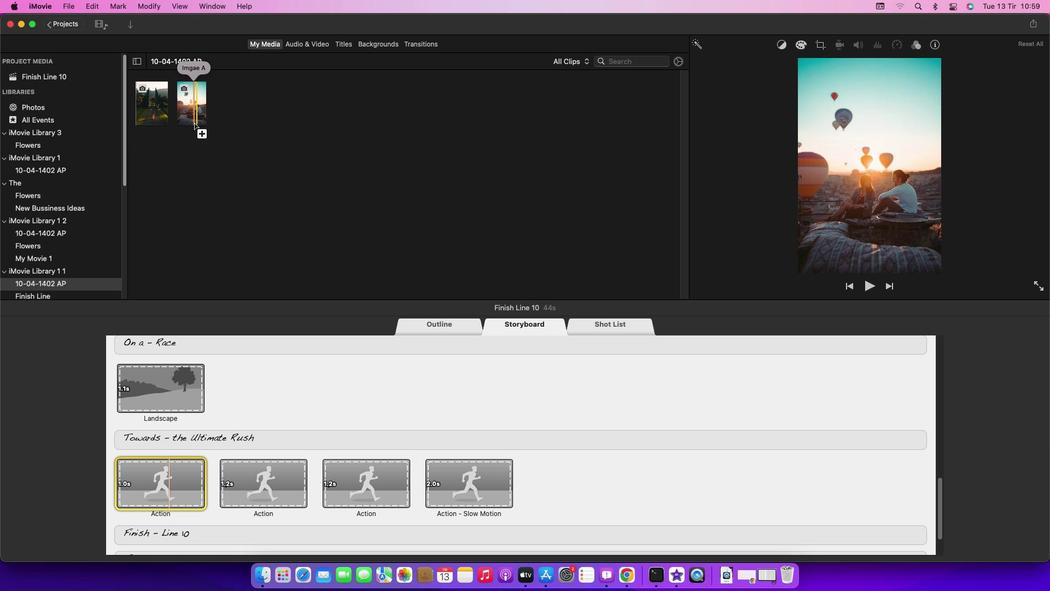
Action: Mouse pressed left at (194, 122)
Screenshot: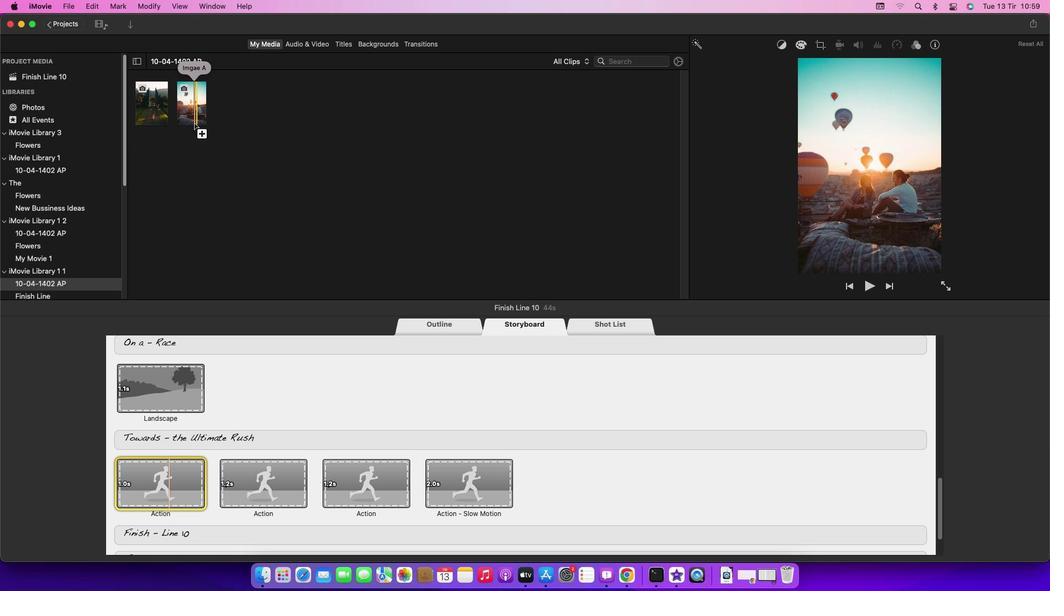 
Action: Mouse moved to (429, 181)
Screenshot: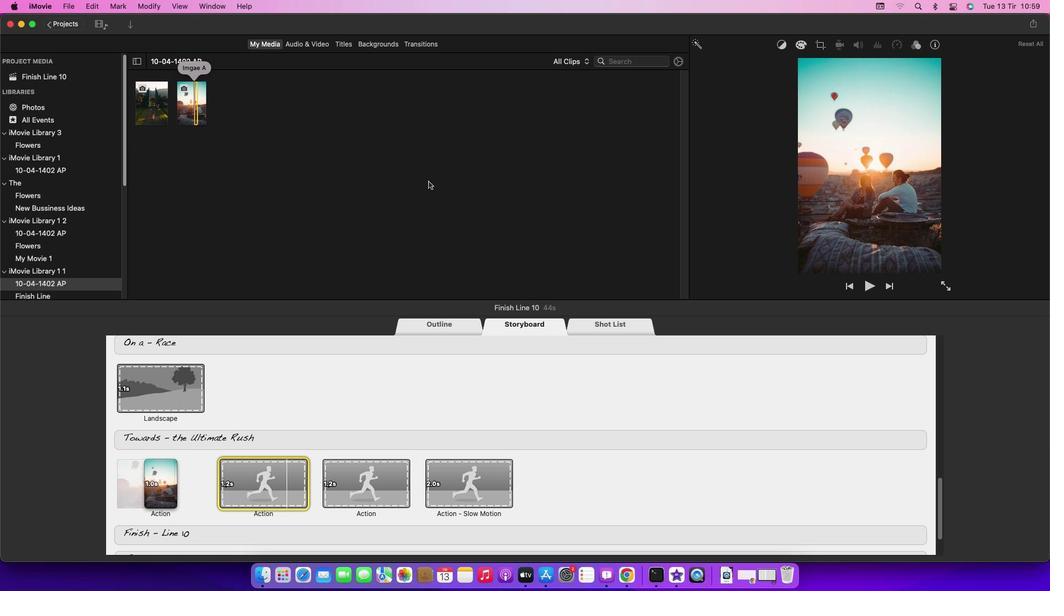 
